 Task: Add an event with the title Second Webinar: Advanced SEO Tactics, date '2024/03/08', time 7:30 AM to 9:30 AMand add a description: Any defects, deviations, or non-conformities identified during the Quality Assurance Check will be documented and tracked. The team will assign severity levels and work with project stakeholders to determine appropriate corrective actions and resolutions.Select event color  Flamingo . Add location for the event as: Lagos, Nigeria, logged in from the account softage.8@softage.netand send the event invitation to softage.9@softage.net and softage.10@softage.net. Set a reminder for the event Every weekday(Monday to Friday)
Action: Mouse moved to (66, 92)
Screenshot: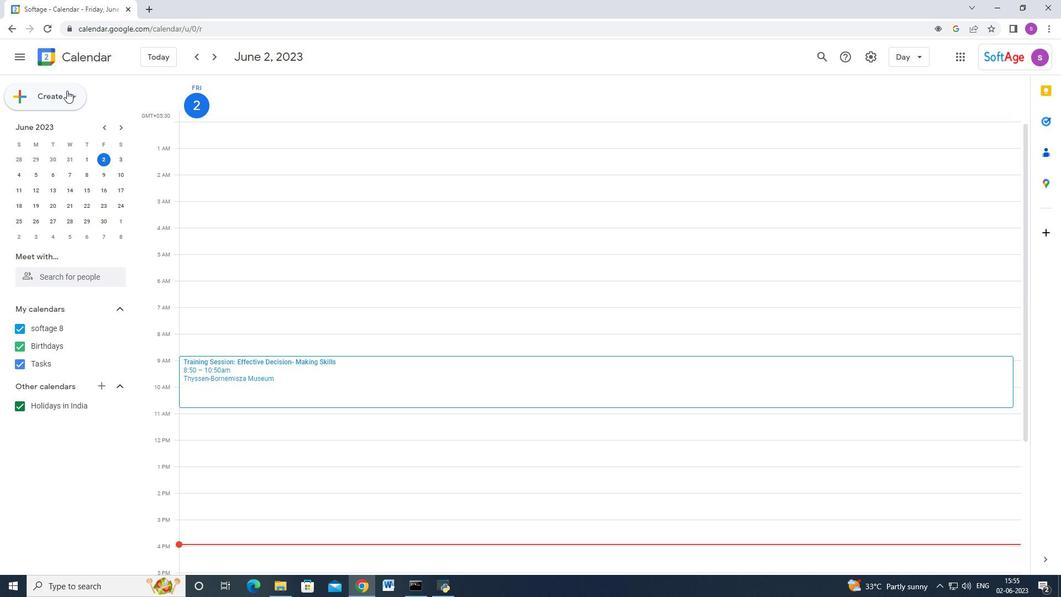 
Action: Mouse pressed left at (66, 92)
Screenshot: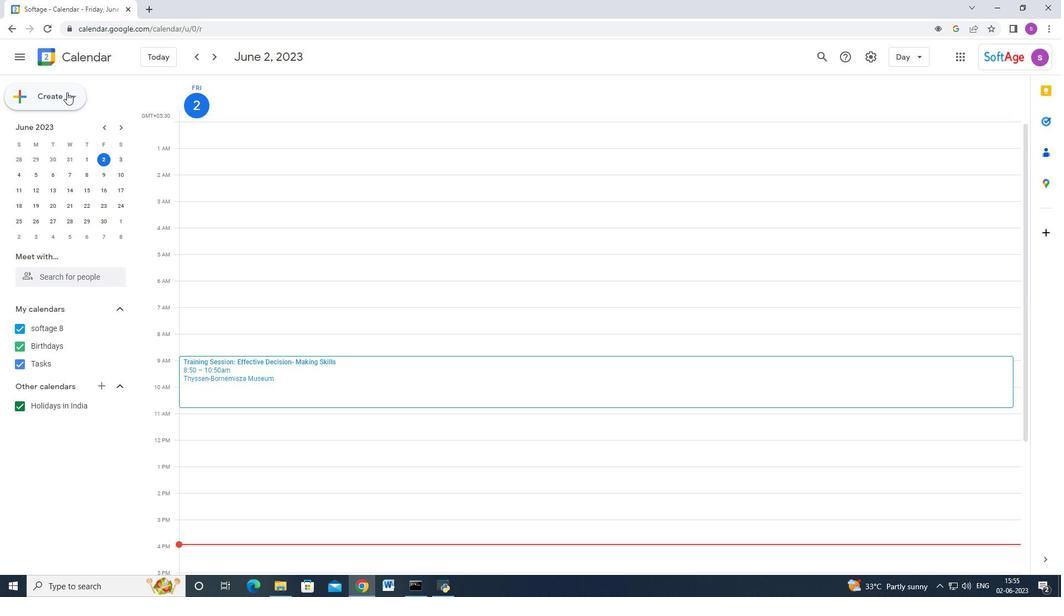 
Action: Mouse moved to (61, 129)
Screenshot: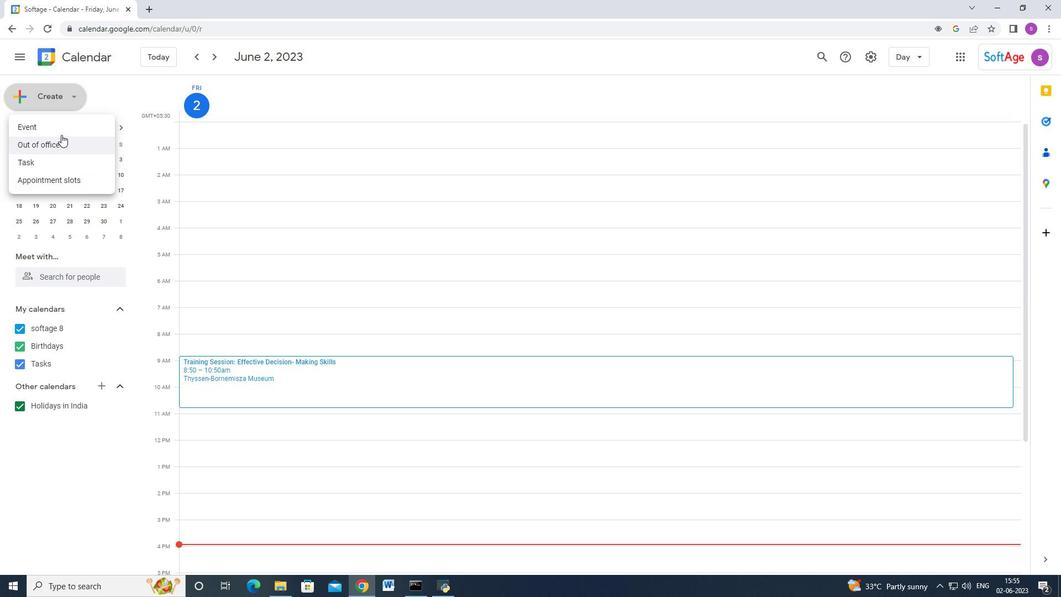 
Action: Mouse pressed left at (61, 129)
Screenshot: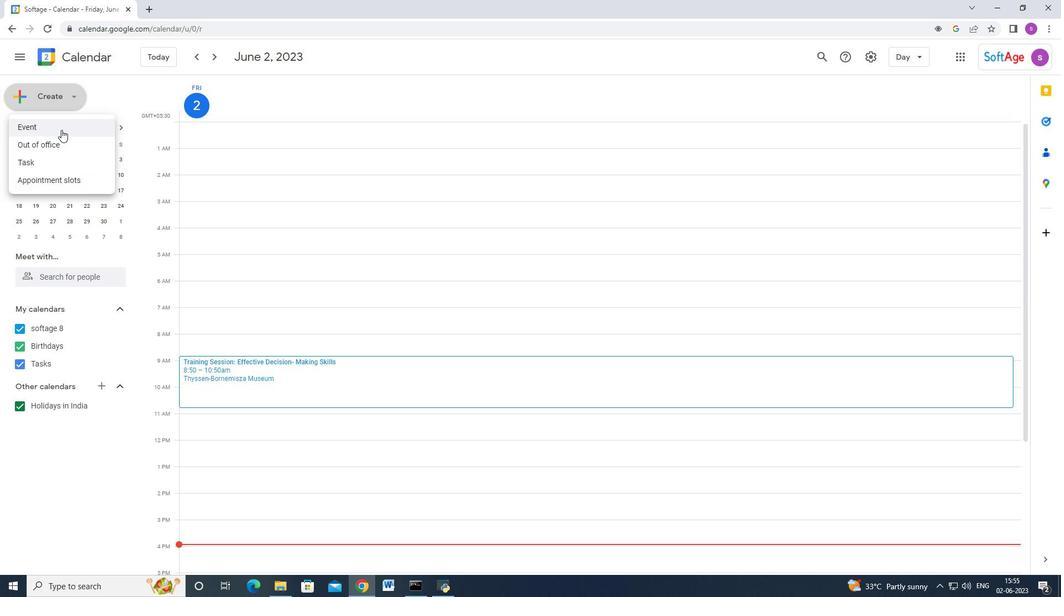 
Action: Mouse moved to (606, 521)
Screenshot: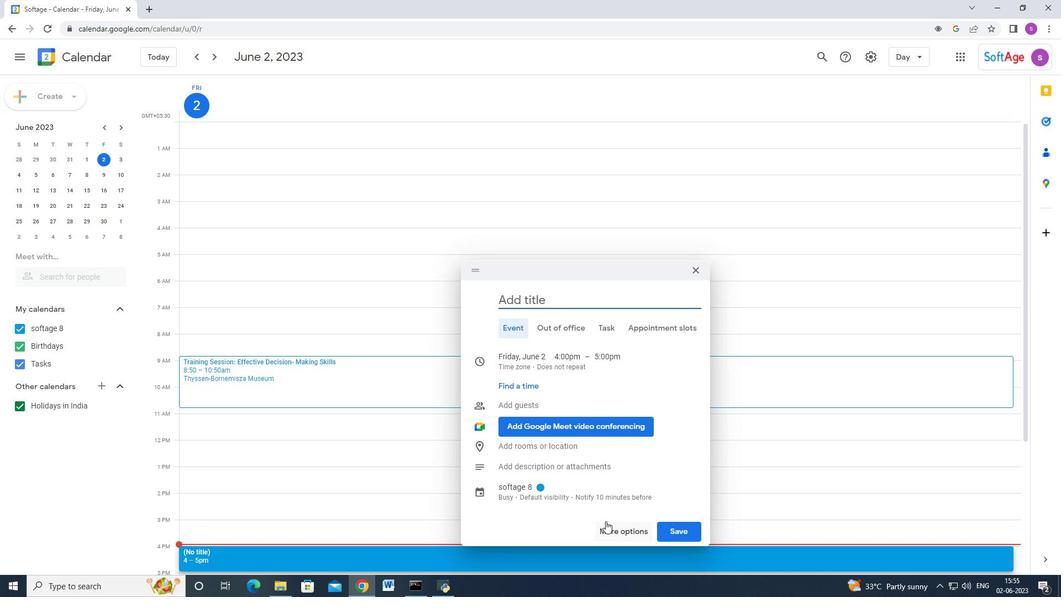 
Action: Mouse pressed left at (606, 521)
Screenshot: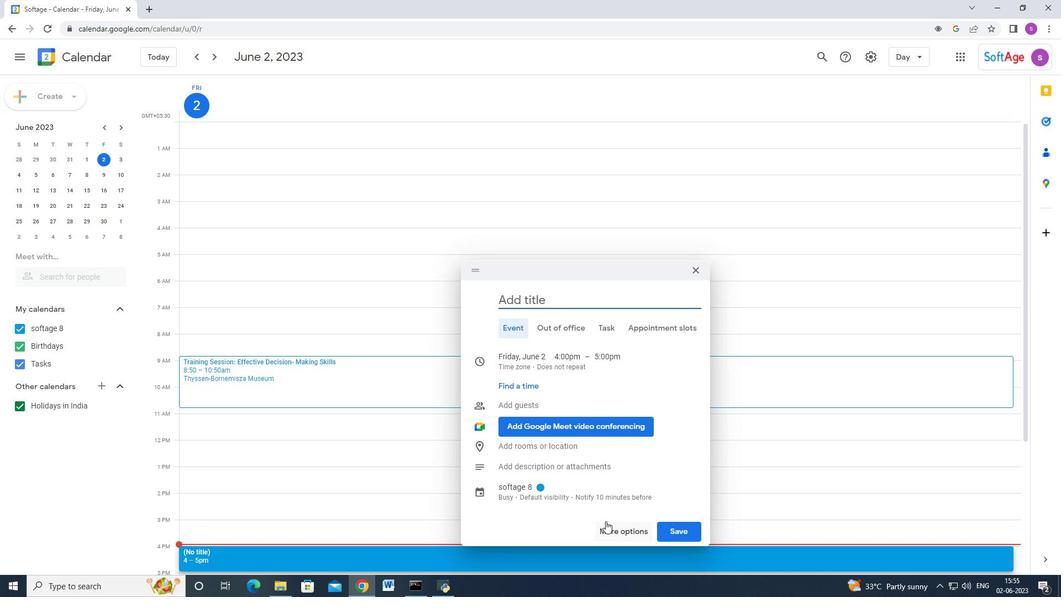 
Action: Mouse moved to (144, 76)
Screenshot: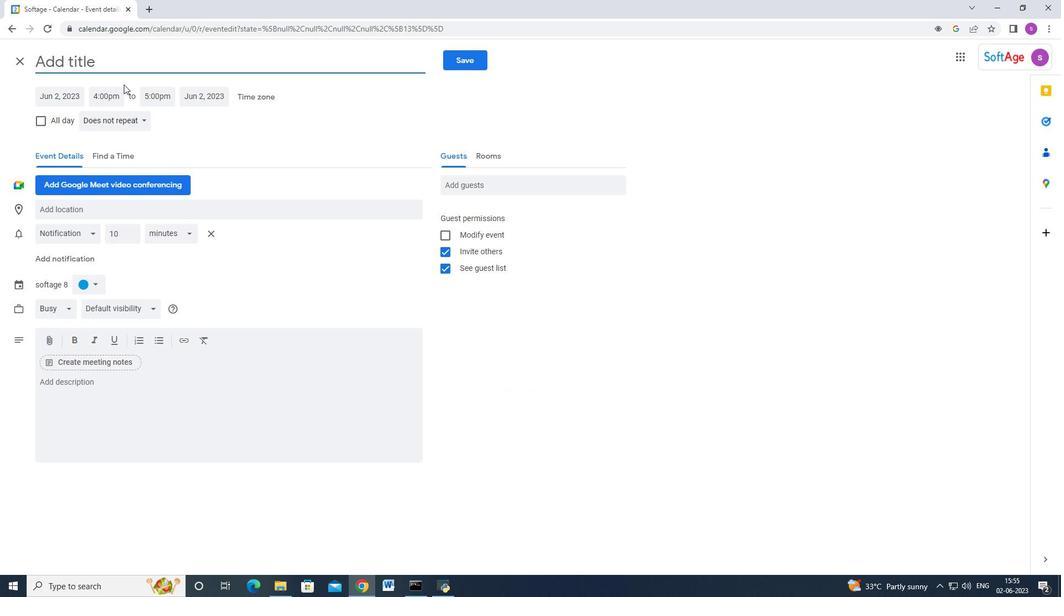 
Action: Key pressed <Key.shift_r>Dr<Key.backspace><Key.backspace><Key.shift_r><Key.shift_r><Key.shift_r><Key.shift_r><Key.shift_r>Second<Key.space><Key.shift_r>Webinar<Key.shift>:<Key.space><Key.shift_r>Advanced<Key.space><Key.caps_lock>SEO<Key.space>T<Key.caps_lock>actics<Key.tab><Key.tab>
Screenshot: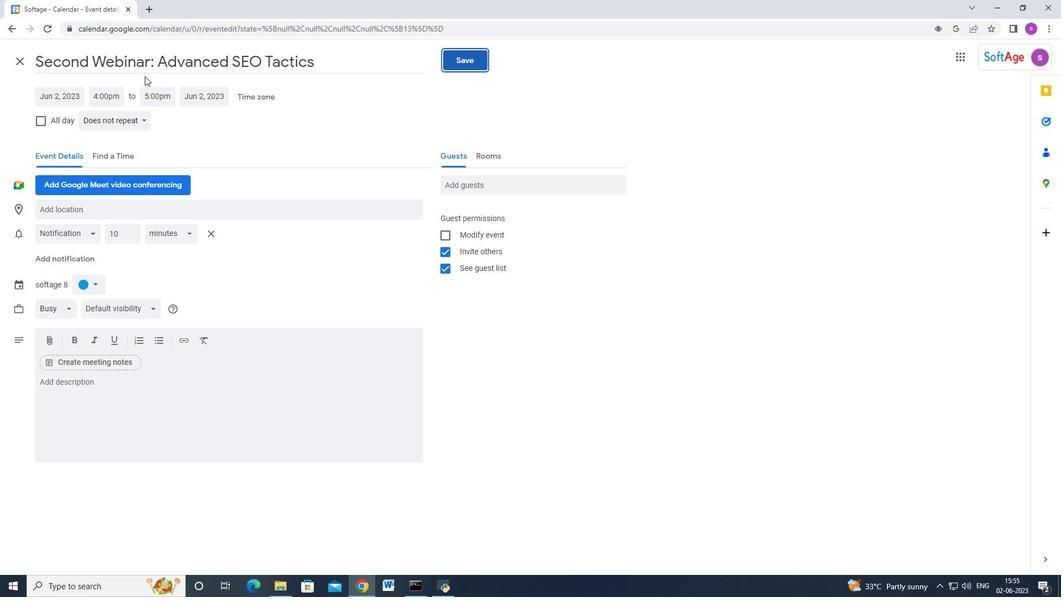 
Action: Mouse moved to (75, 92)
Screenshot: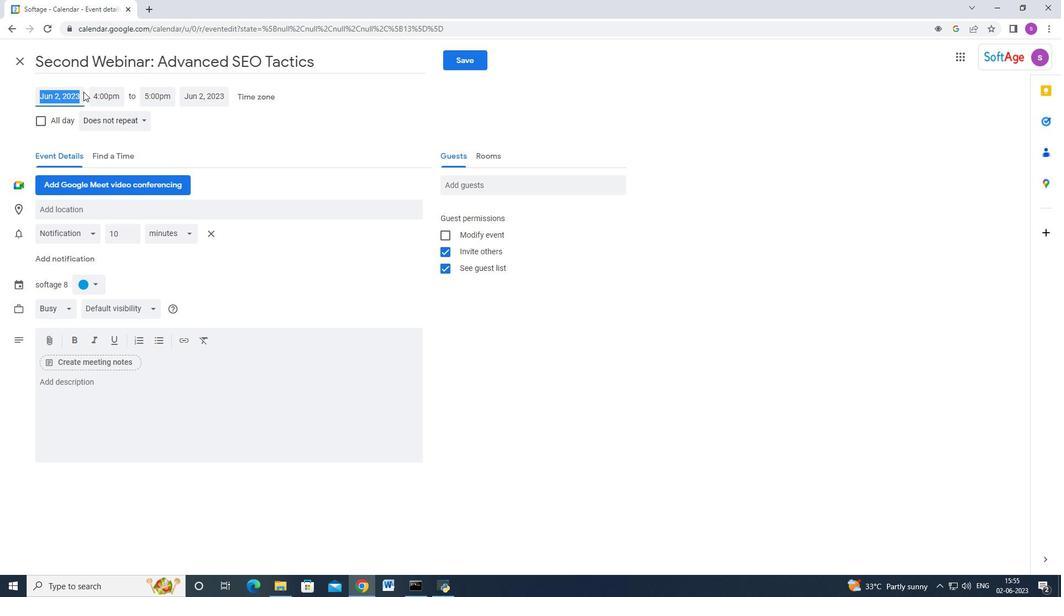 
Action: Mouse pressed left at (75, 92)
Screenshot: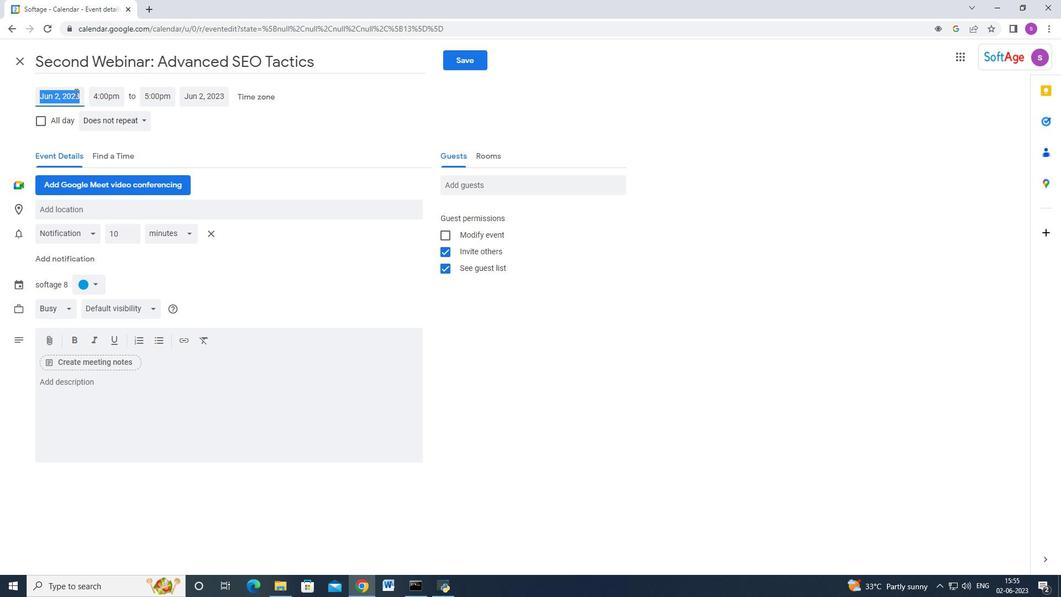 
Action: Mouse moved to (173, 123)
Screenshot: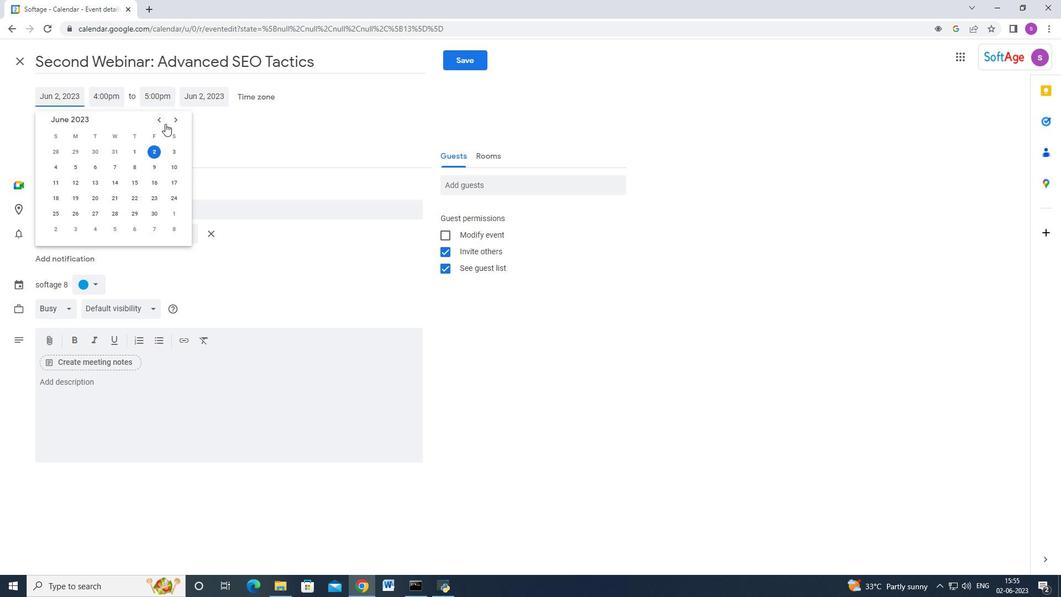 
Action: Mouse pressed left at (173, 123)
Screenshot: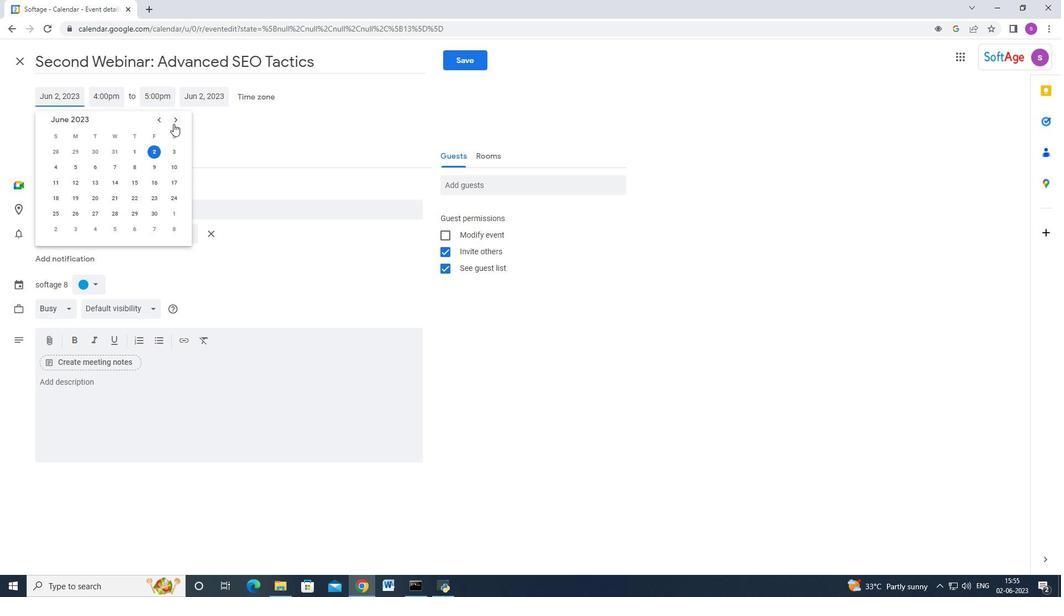 
Action: Mouse pressed left at (173, 123)
Screenshot: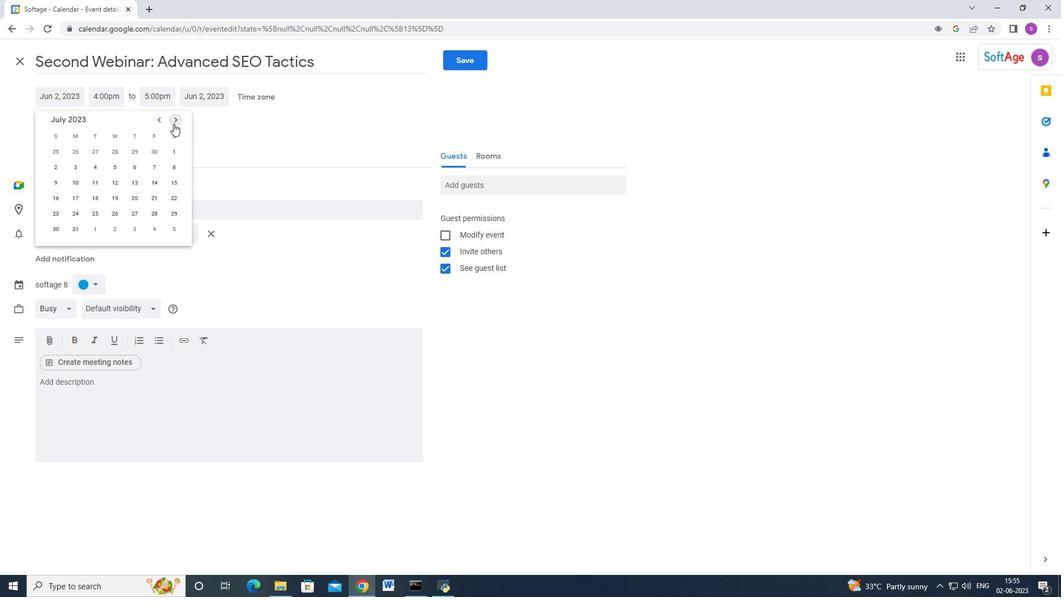 
Action: Mouse moved to (176, 121)
Screenshot: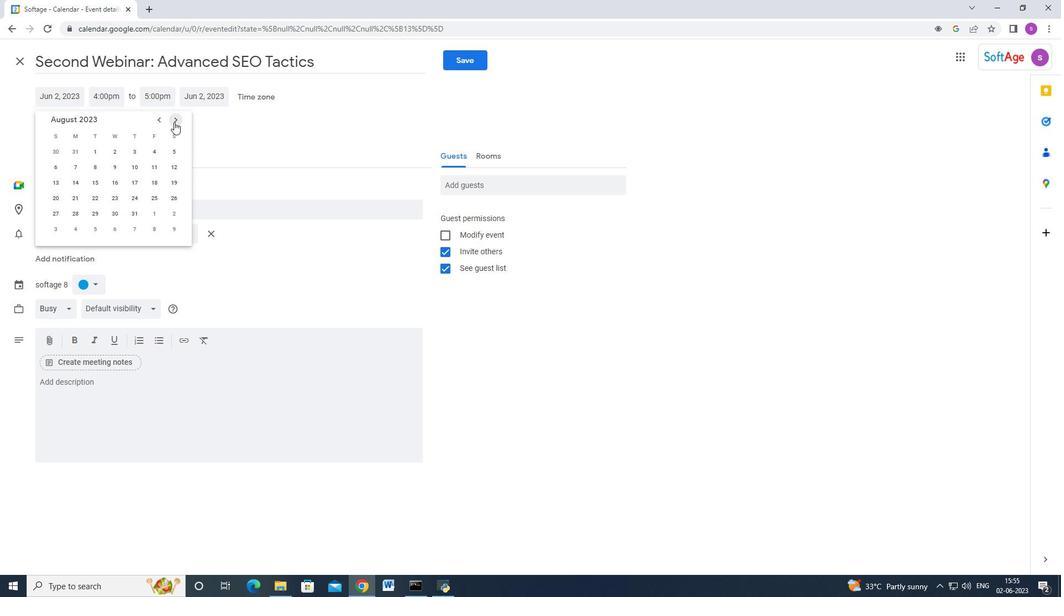 
Action: Mouse pressed left at (176, 121)
Screenshot: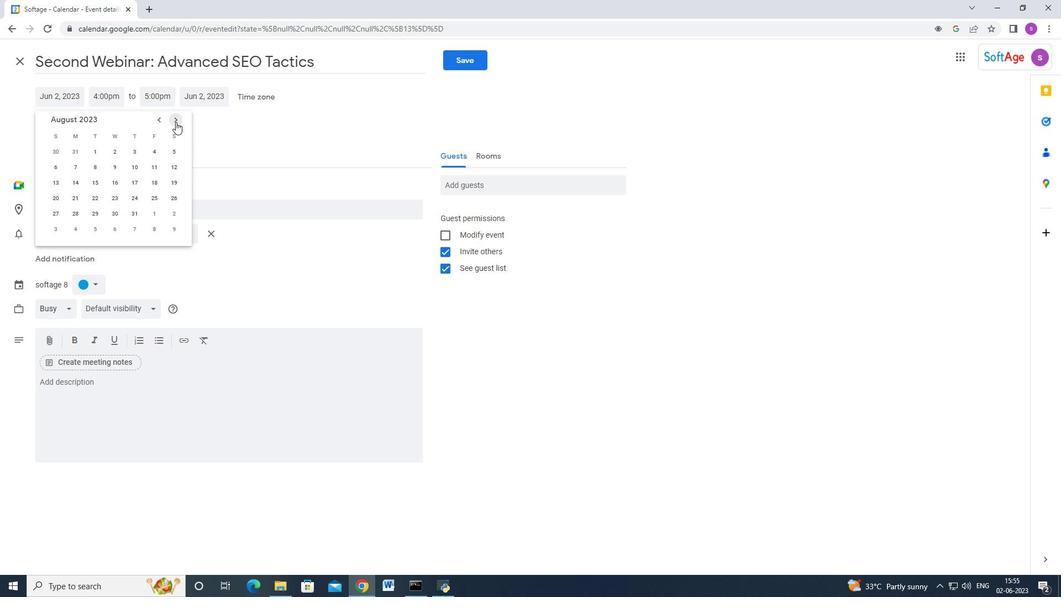 
Action: Mouse pressed left at (176, 121)
Screenshot: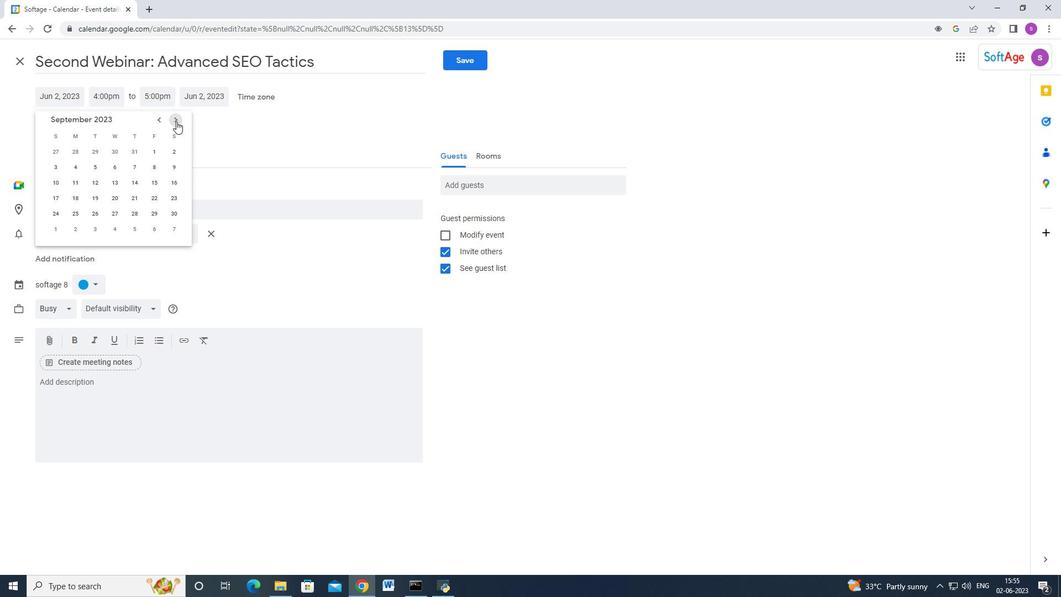 
Action: Mouse pressed left at (176, 121)
Screenshot: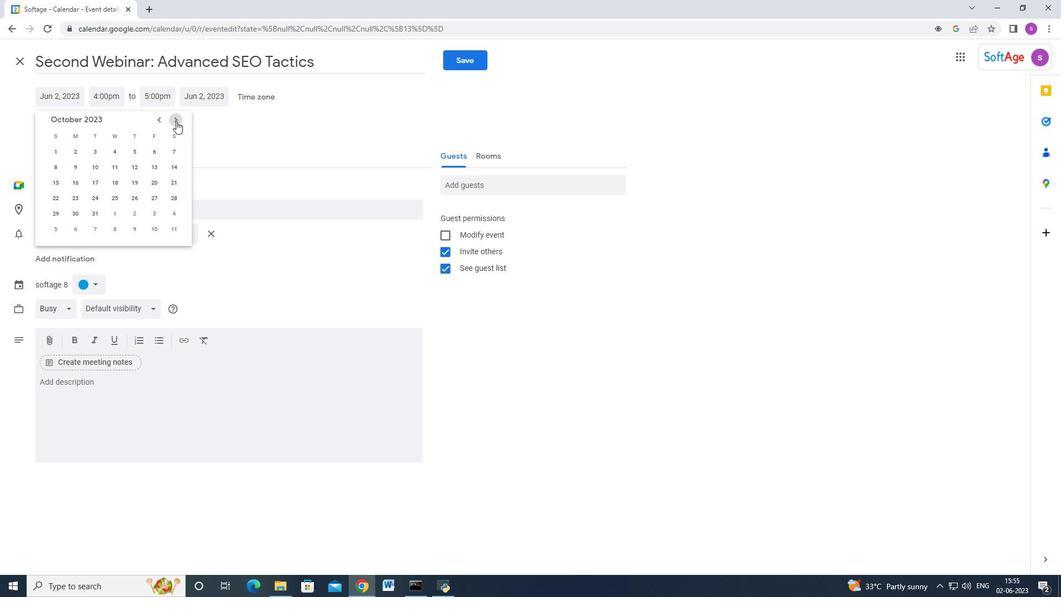 
Action: Mouse pressed left at (176, 121)
Screenshot: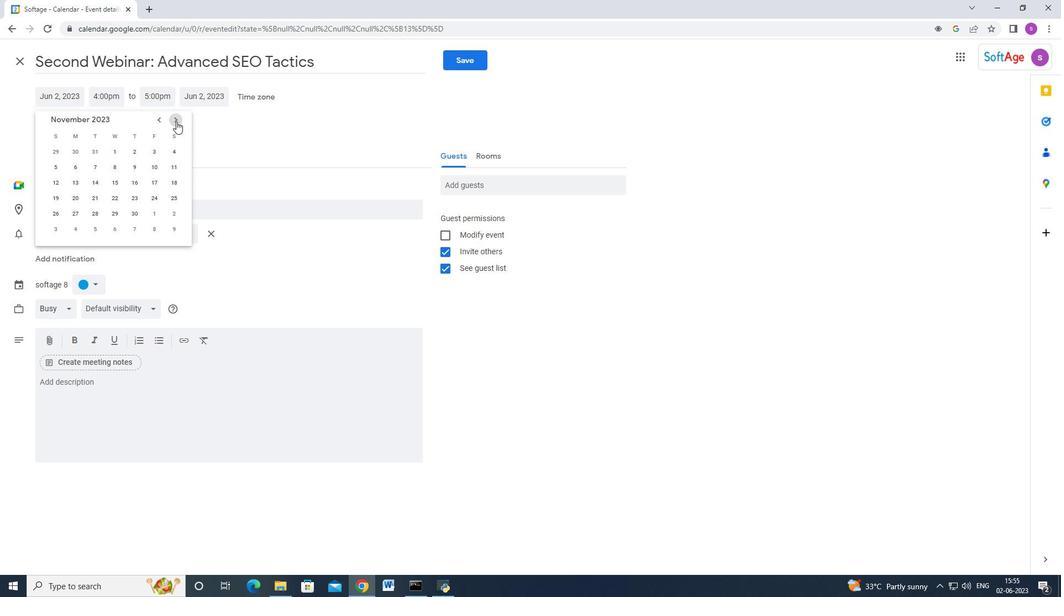 
Action: Mouse pressed left at (176, 121)
Screenshot: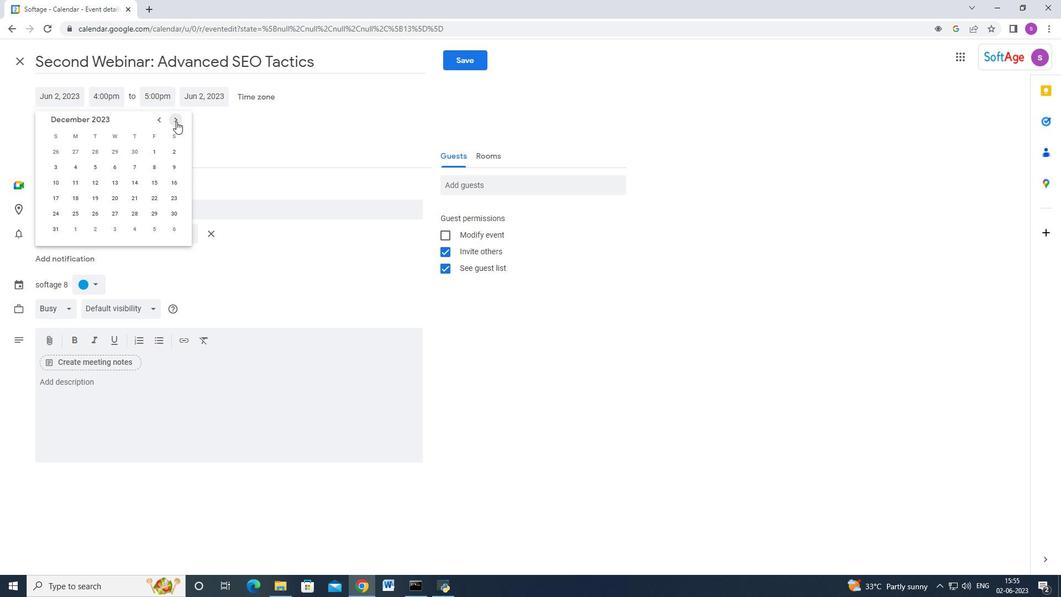 
Action: Mouse pressed left at (176, 121)
Screenshot: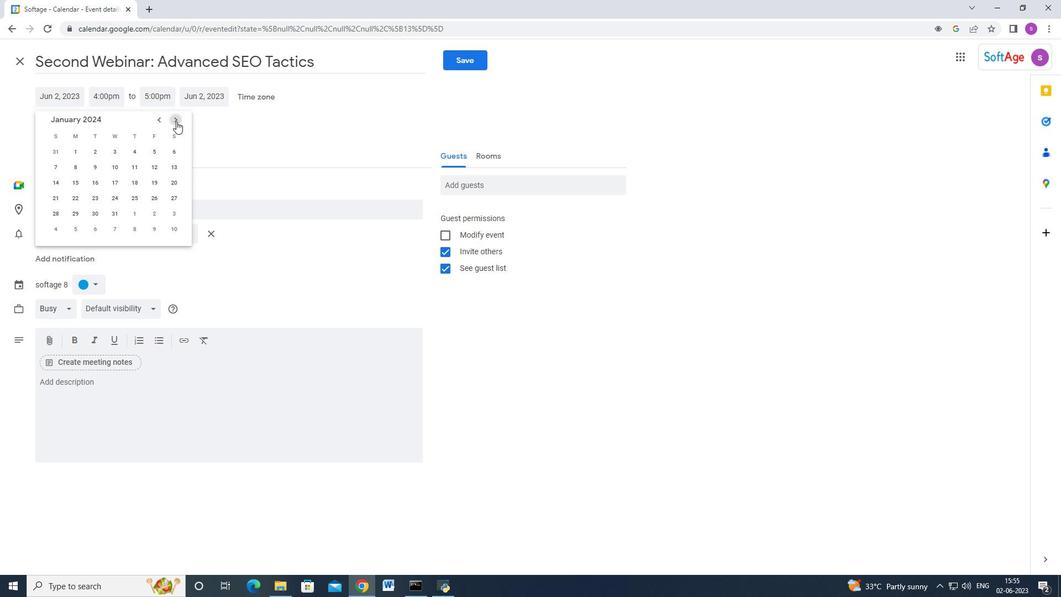 
Action: Mouse pressed left at (176, 121)
Screenshot: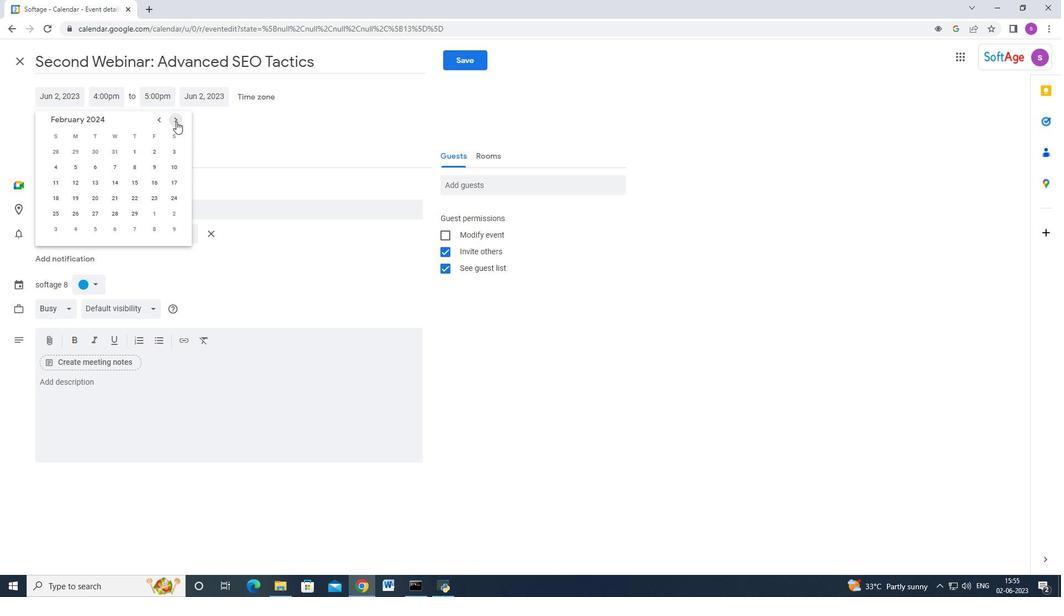 
Action: Mouse moved to (159, 167)
Screenshot: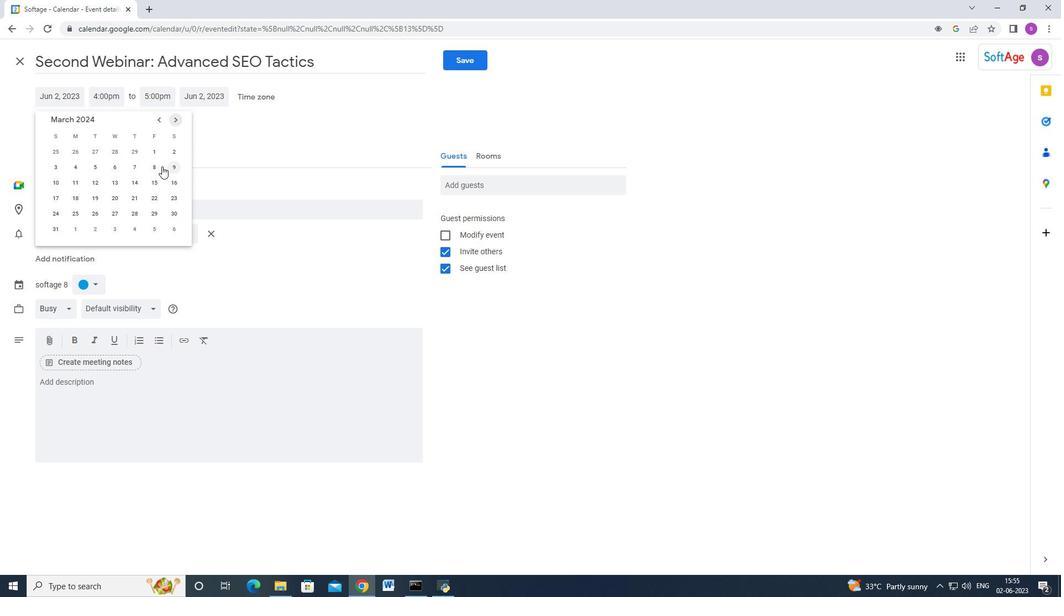 
Action: Mouse pressed left at (159, 167)
Screenshot: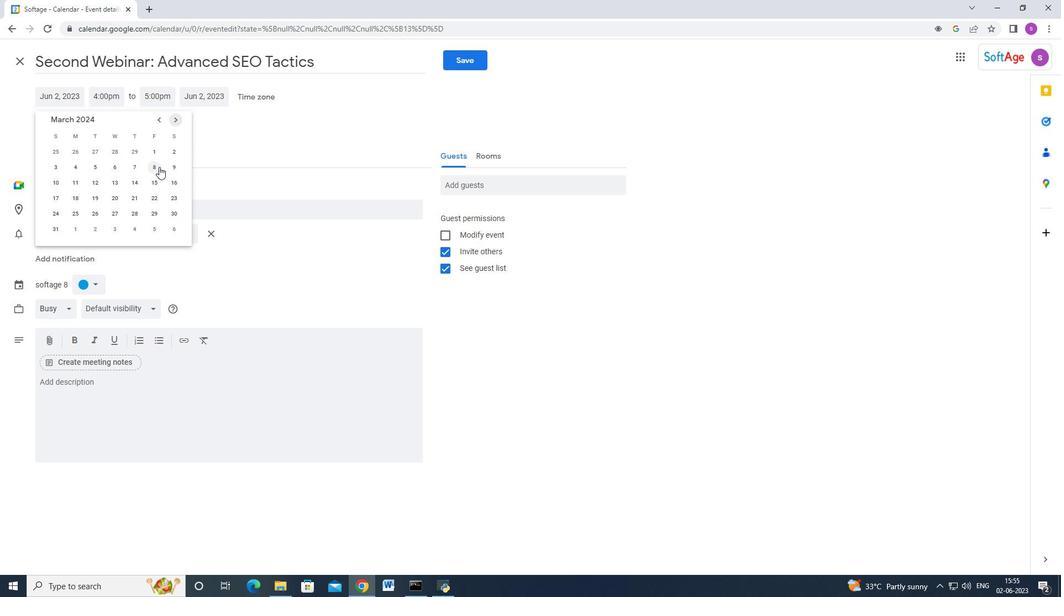 
Action: Mouse moved to (111, 95)
Screenshot: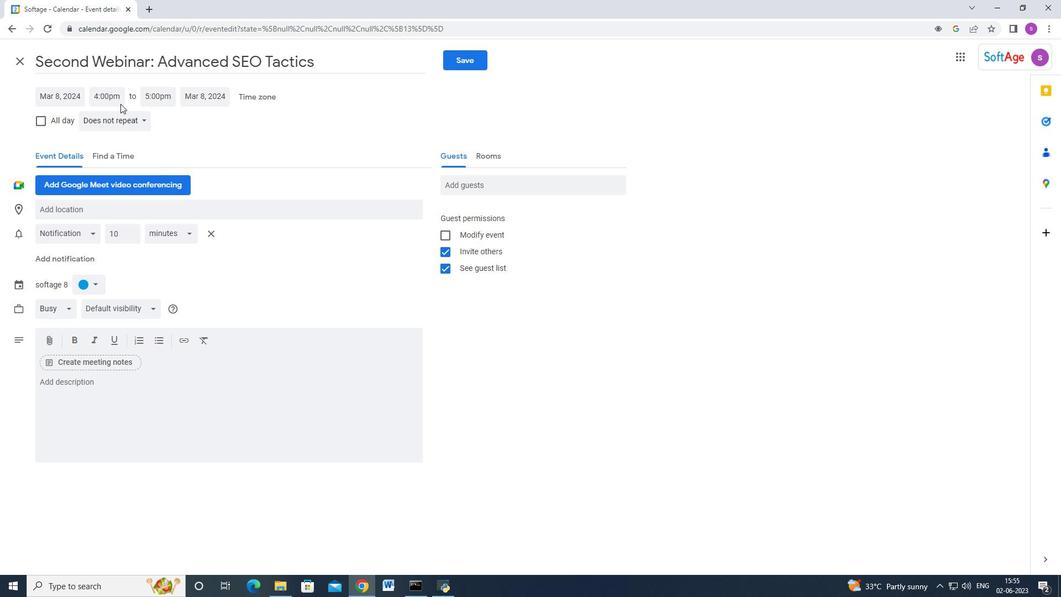 
Action: Mouse pressed left at (111, 95)
Screenshot: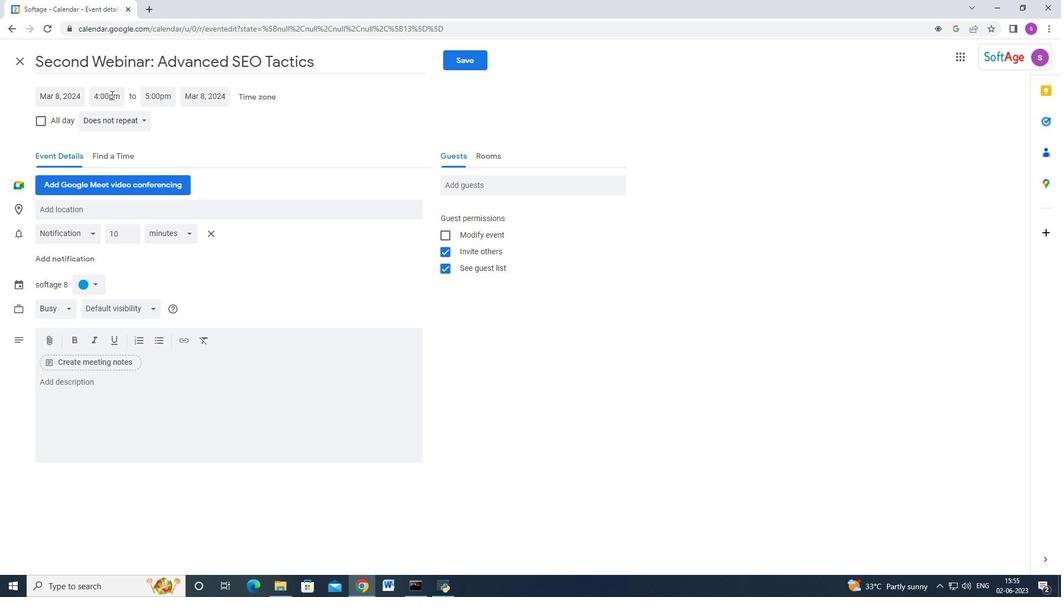 
Action: Mouse moved to (115, 97)
Screenshot: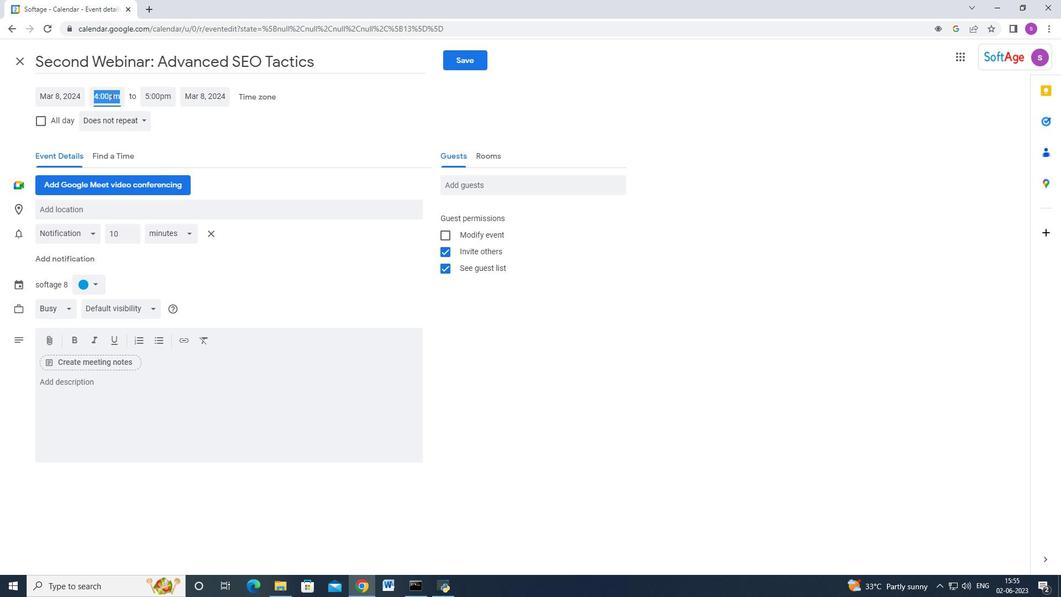 
Action: Key pressed 7<Key.shift>:30am<Key.enter>
Screenshot: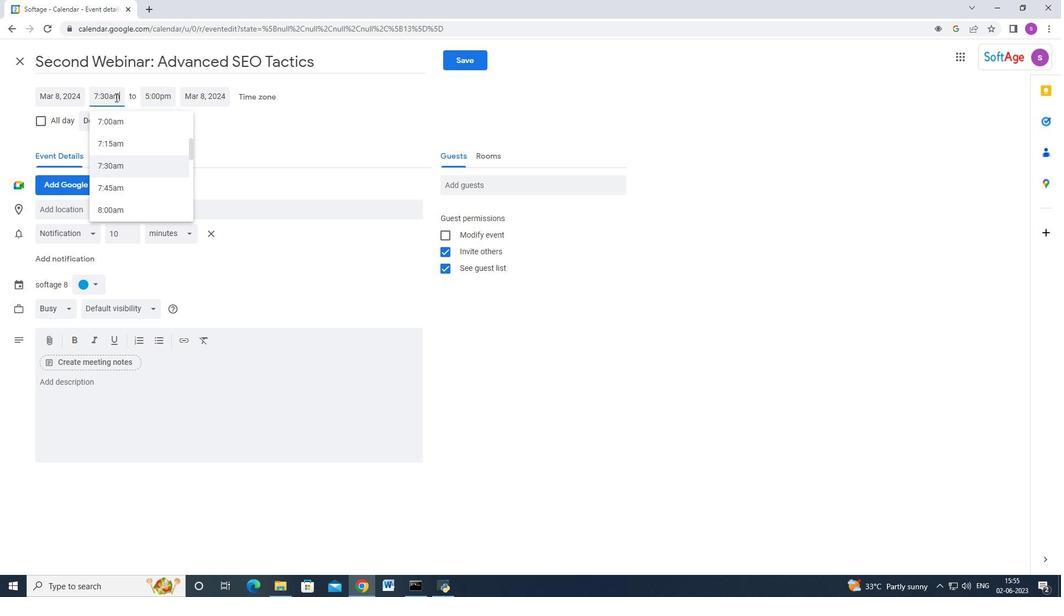 
Action: Mouse moved to (151, 92)
Screenshot: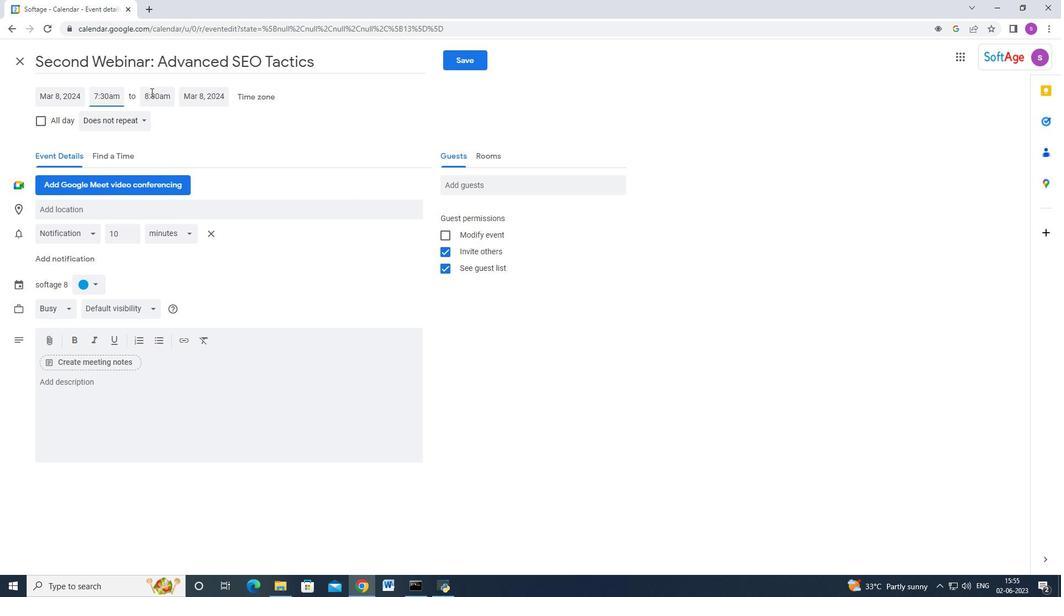 
Action: Mouse pressed left at (151, 92)
Screenshot: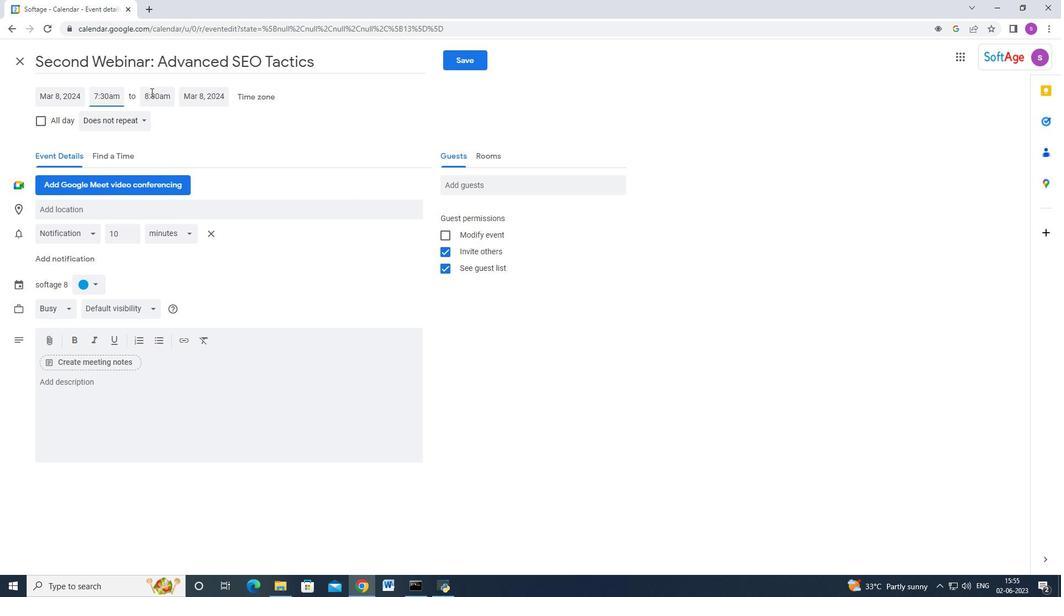 
Action: Key pressed 9<Key.shift>:30am<Key.enter>
Screenshot: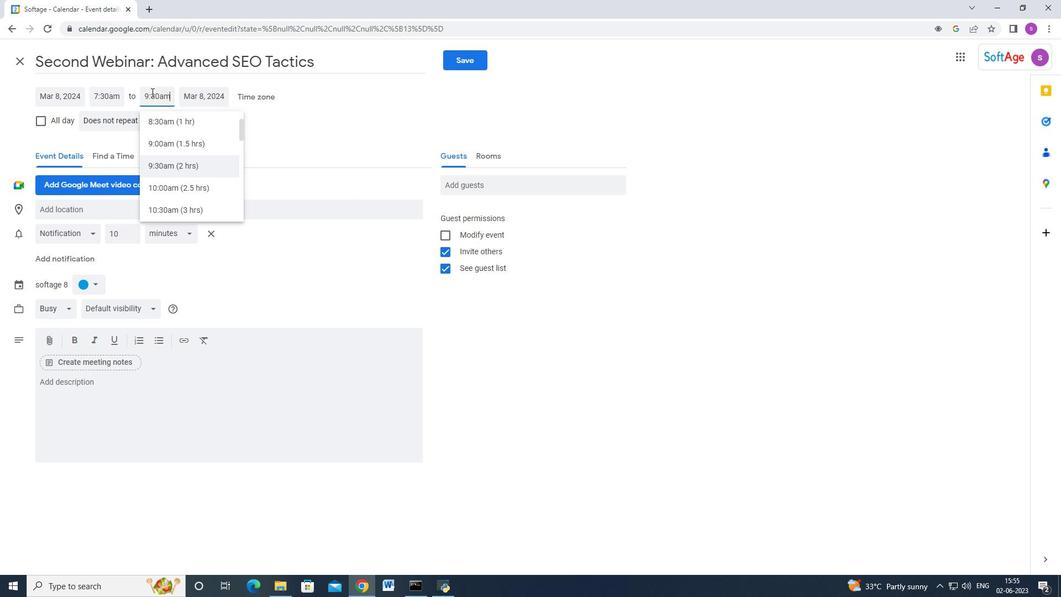 
Action: Mouse moved to (95, 387)
Screenshot: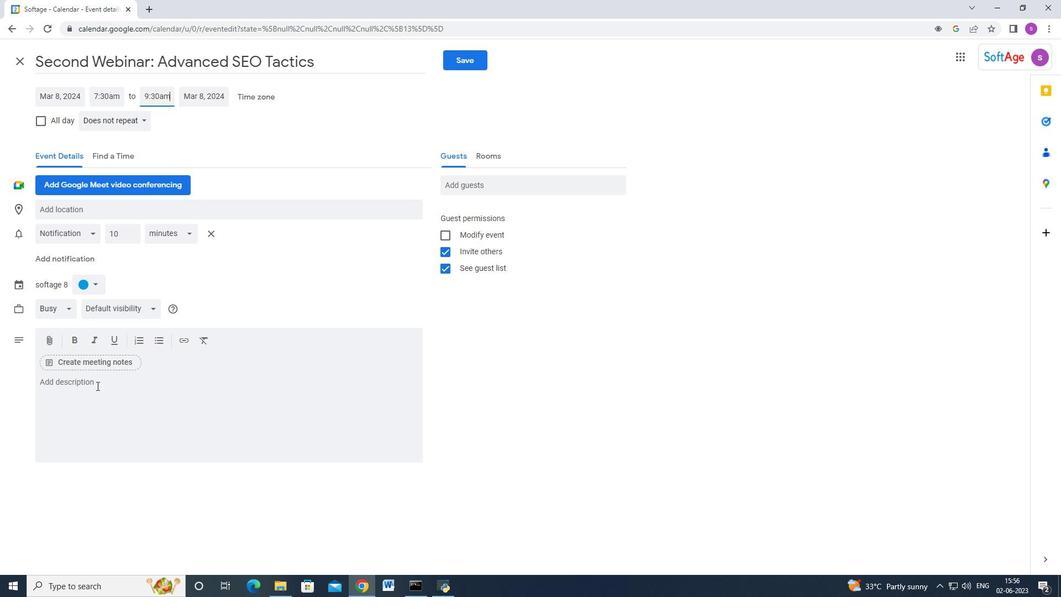 
Action: Mouse pressed left at (95, 387)
Screenshot: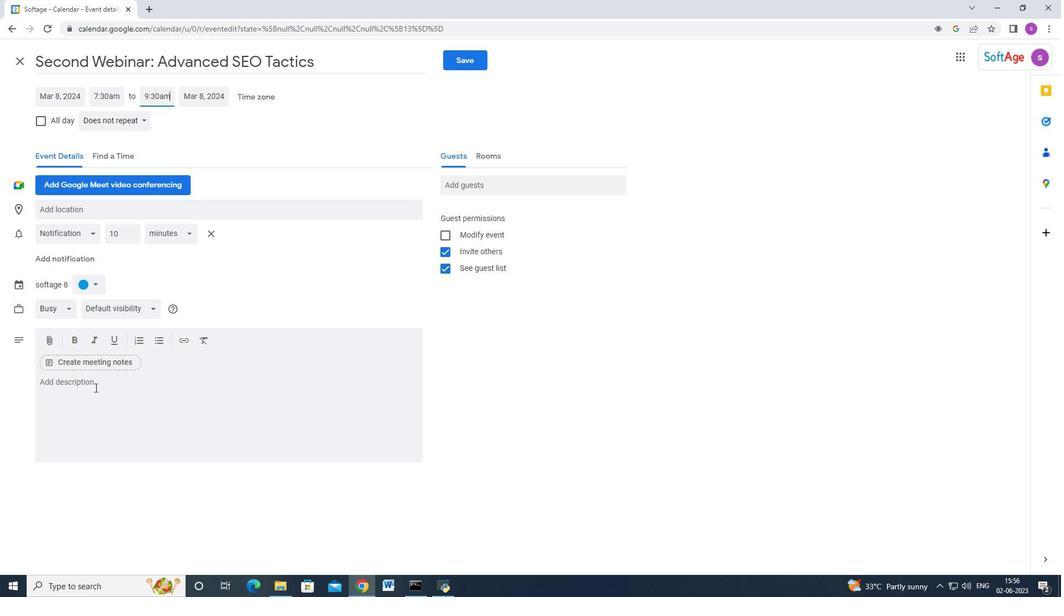 
Action: Mouse moved to (95, 384)
Screenshot: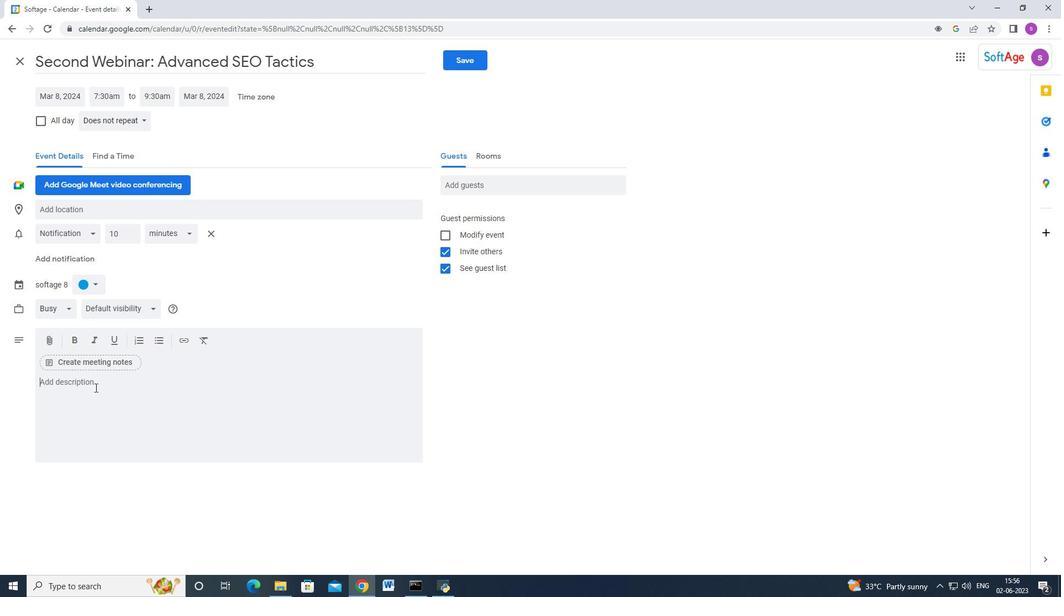 
Action: Key pressed <Key.shift>The<Key.backspace><Key.backspace><Key.backspace><Key.backspace><Key.shift_r>any<Key.space><Key.backspace><Key.backspace><Key.backspace><Key.backspace><Key.shift_r>Any<Key.space>defects<Key.space><Key.backspace>,<Key.space>deviations,<Key.space>or<Key.space>non<Key.space>c<Key.backspace><Key.backspace>-f<Key.backspace>conformoties<Key.space>identified<Key.space>during<Key.space>the<Key.space><Key.caps_lock>Q<Key.caps_lock>uality<Key.space><Key.shift_r>Assurance<Key.space><Key.shift>Check<Key.space>will<Key.space>be<Key.space>documented<Key.space>and<Key.space>tracked.<Key.space><Key.shift>The<Key.space>team<Key.space>will<Key.space>assign<Key.space>severity<Key.space>levels<Key.space>and<Key.space>work<Key.space>with<Key.space>project<Key.space>stakeholders<Key.space>to<Key.space>determine<Key.space>appropriate<Key.space>corrective<Key.space>actions<Key.space>and<Key.space>resolutions.
Screenshot: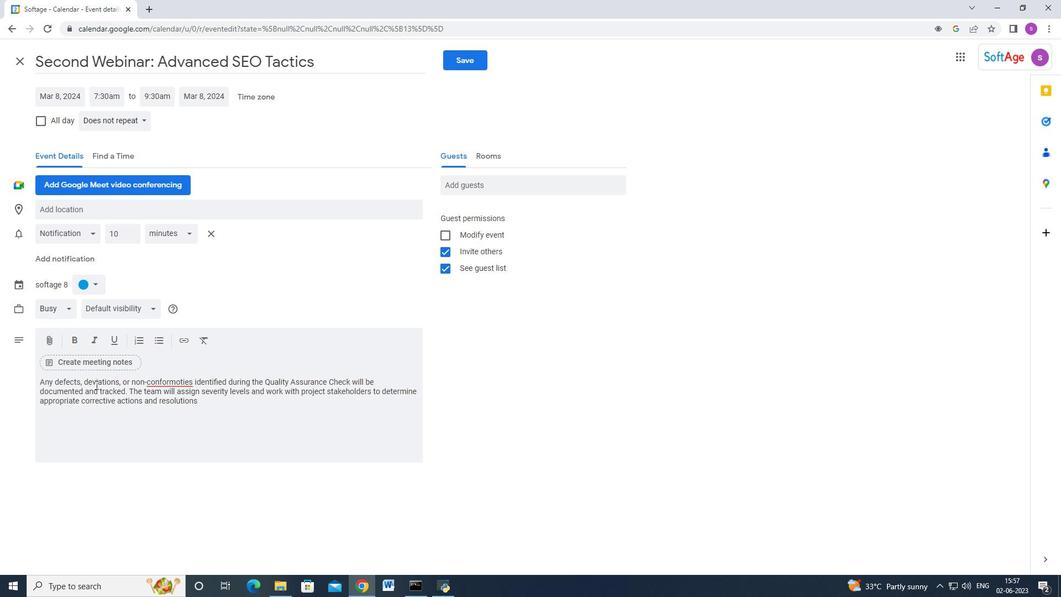 
Action: Mouse moved to (89, 278)
Screenshot: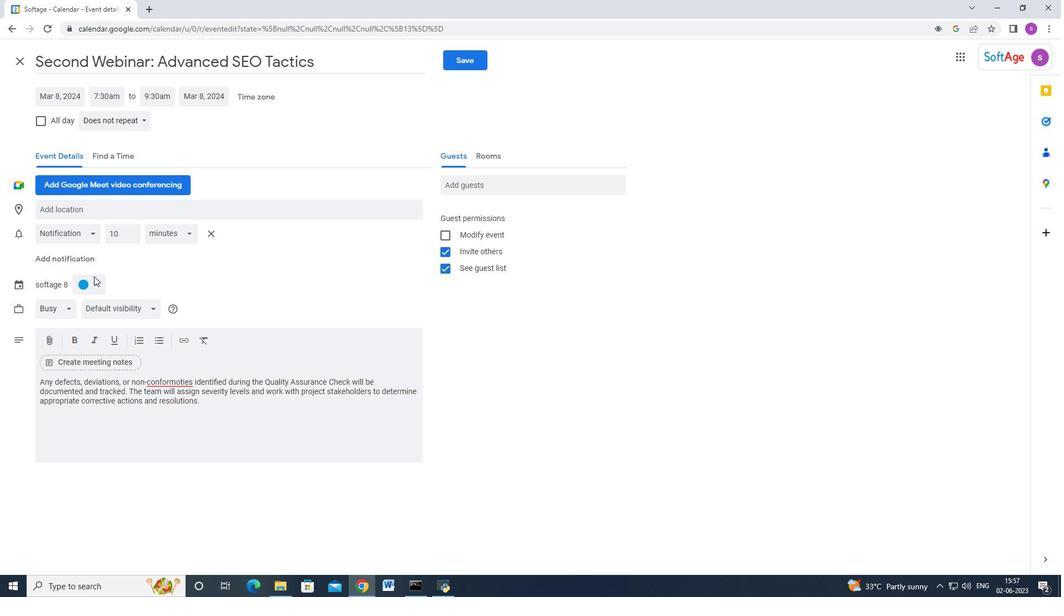 
Action: Mouse pressed left at (89, 278)
Screenshot: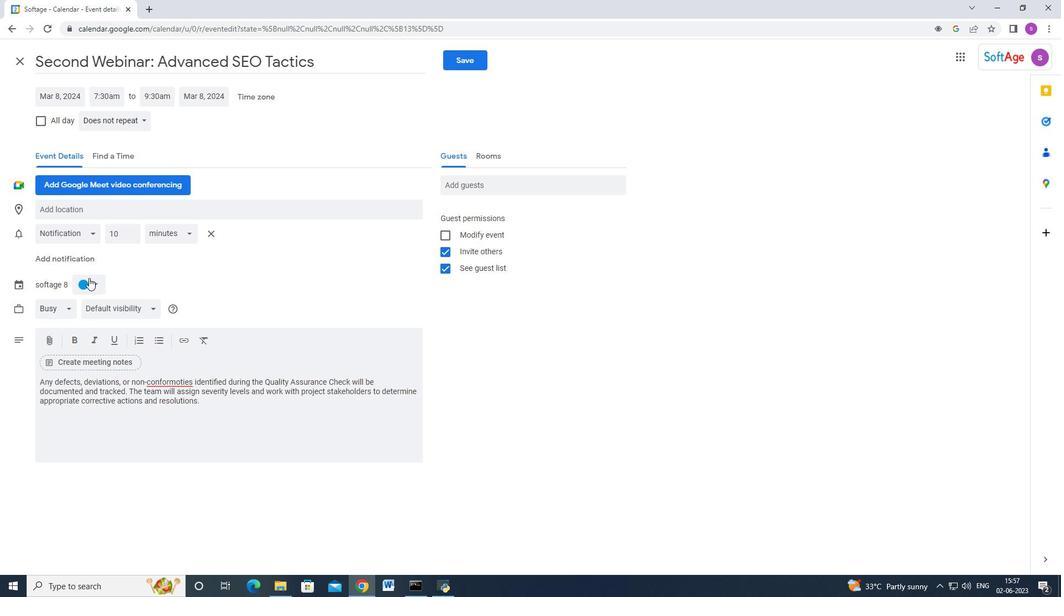 
Action: Mouse moved to (96, 284)
Screenshot: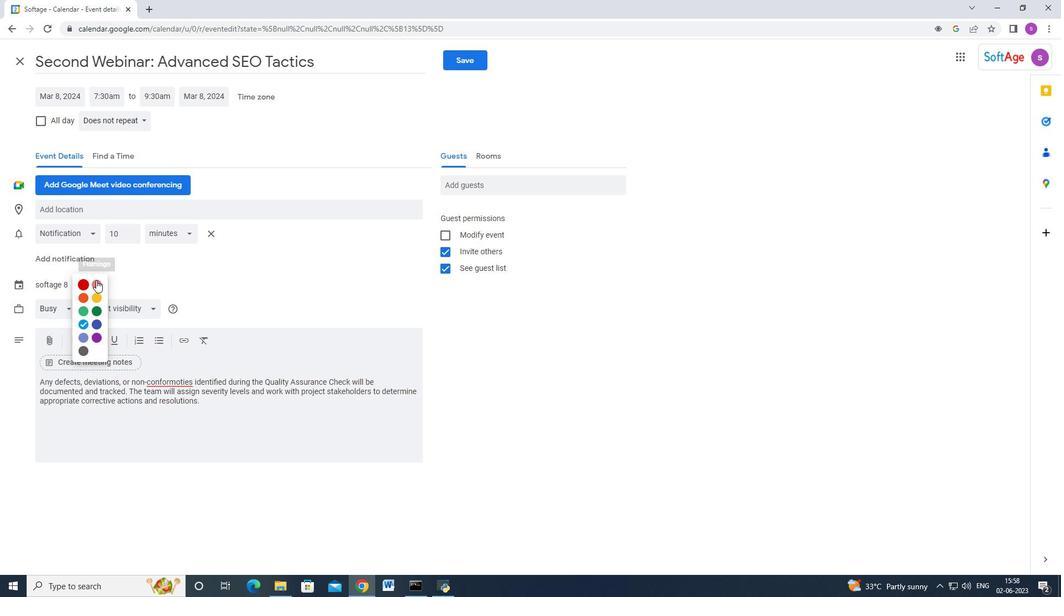 
Action: Mouse pressed left at (96, 284)
Screenshot: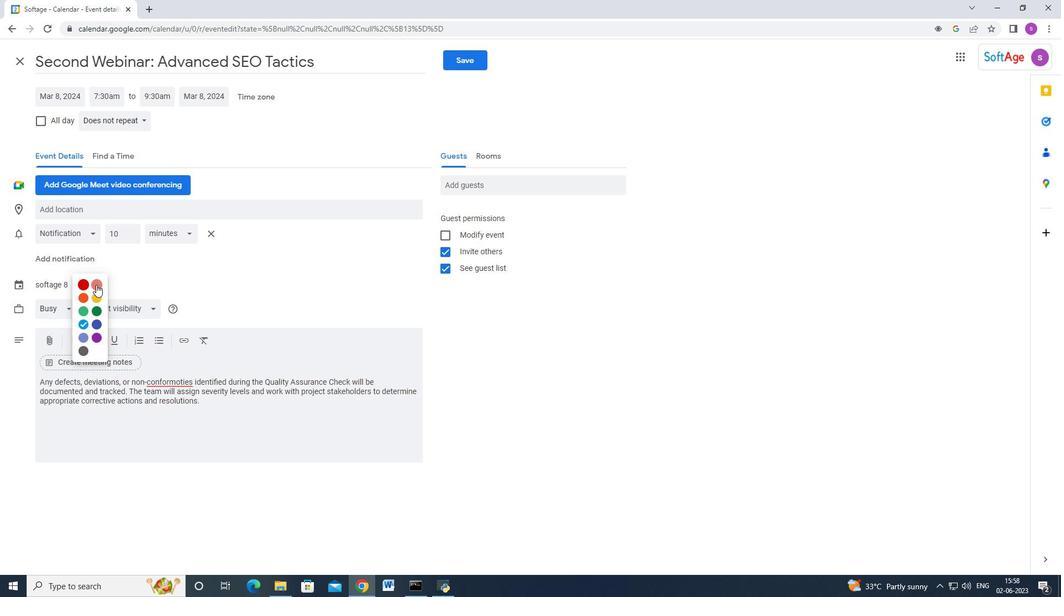 
Action: Mouse moved to (205, 401)
Screenshot: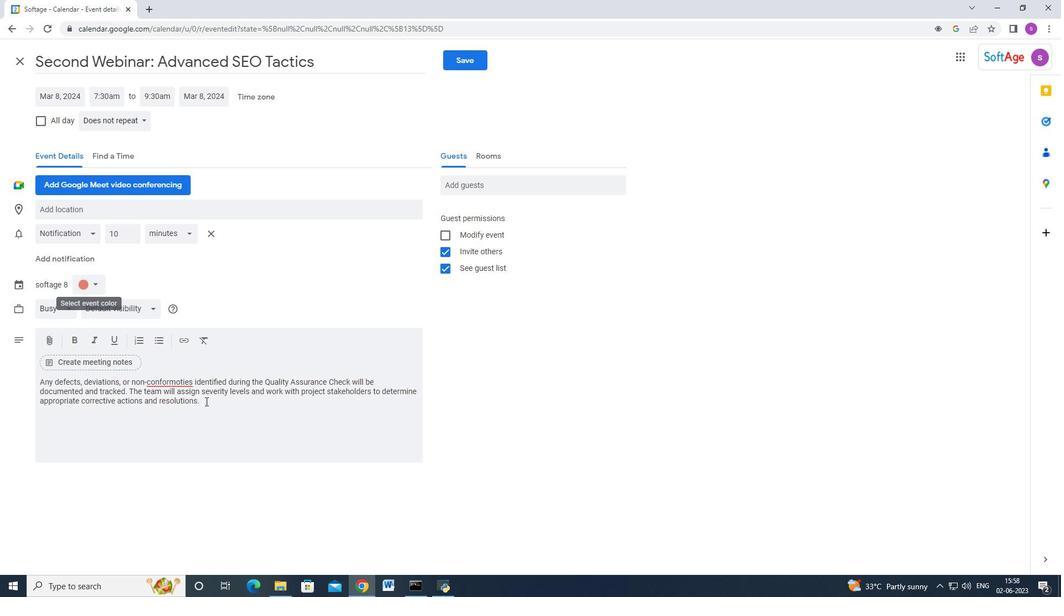 
Action: Mouse pressed left at (205, 401)
Screenshot: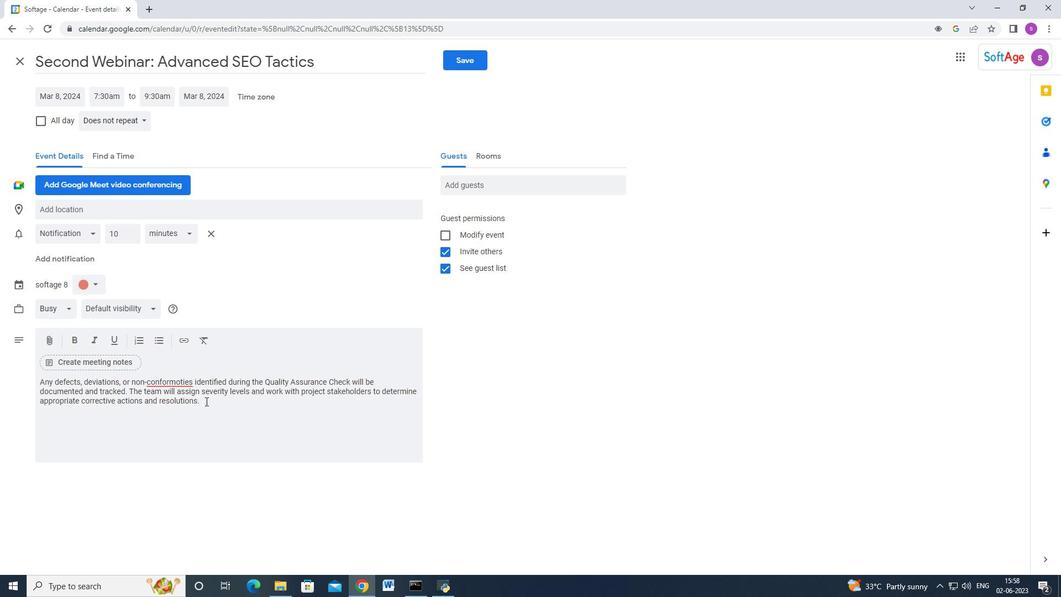 
Action: Mouse moved to (123, 205)
Screenshot: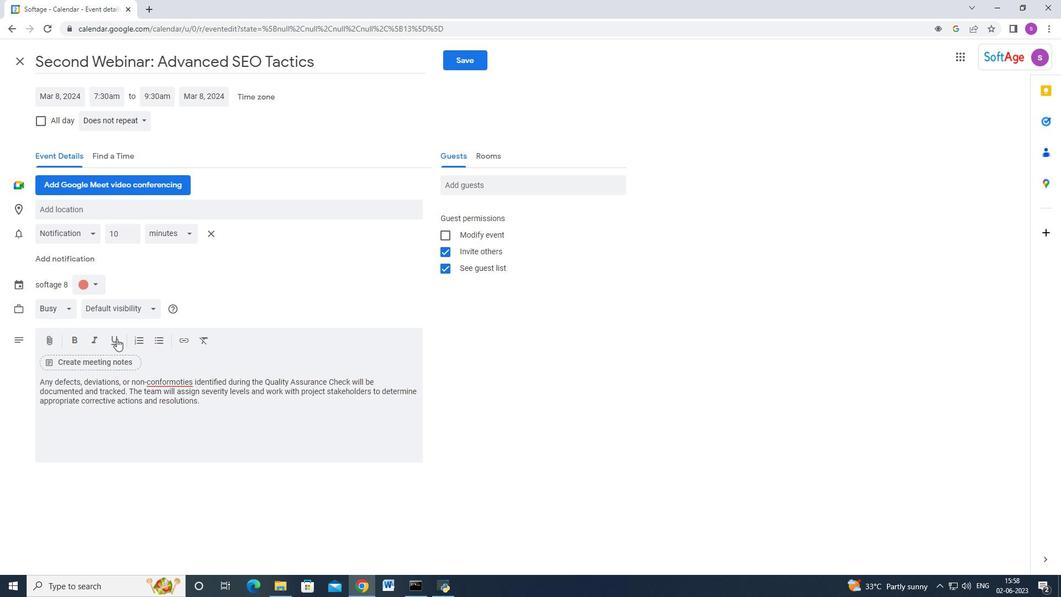 
Action: Mouse pressed left at (123, 205)
Screenshot: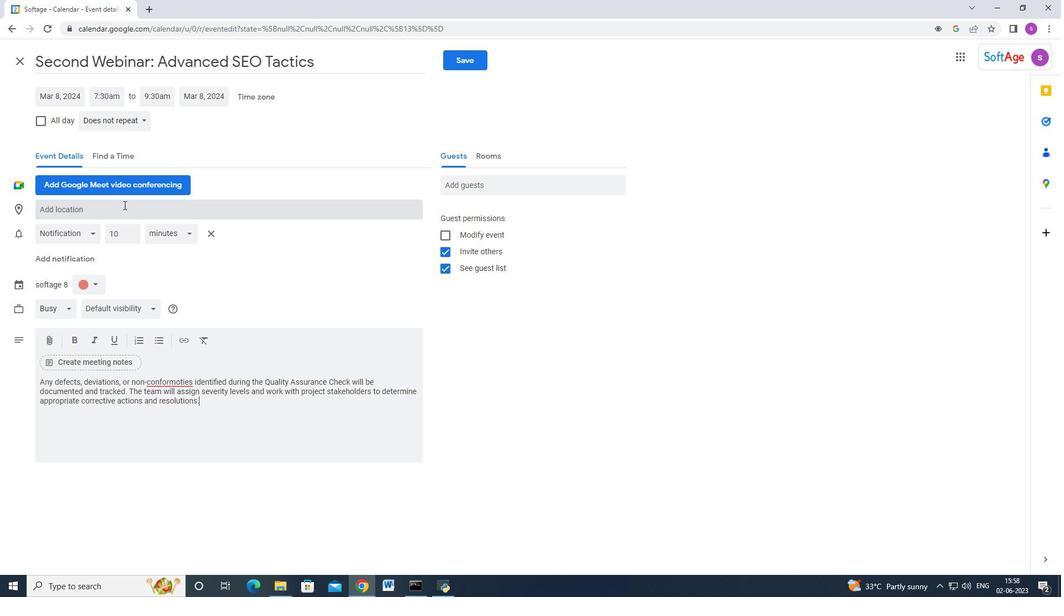 
Action: Mouse moved to (124, 205)
Screenshot: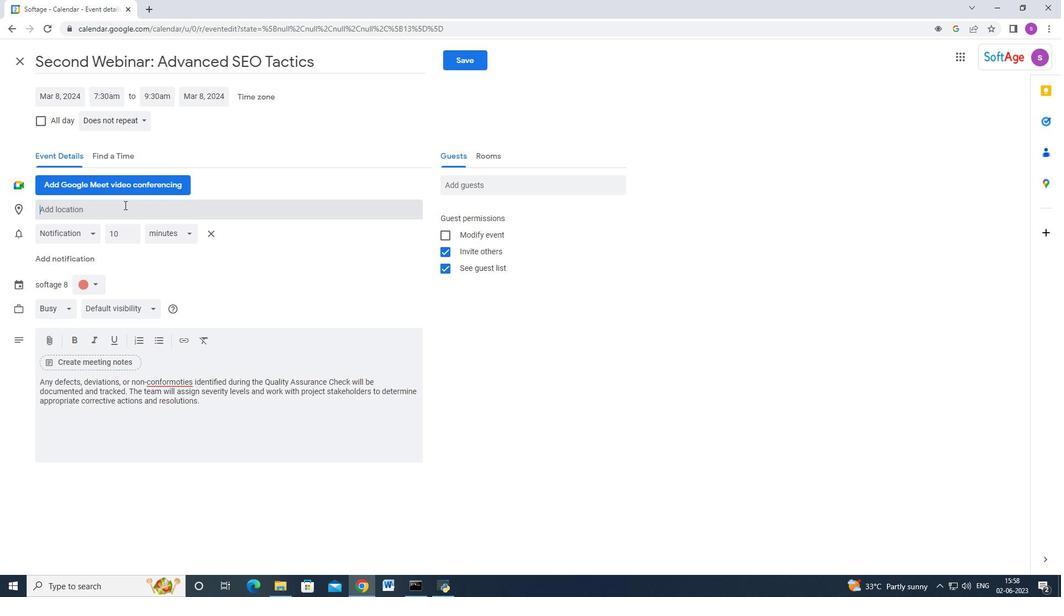 
Action: Key pressed <Key.shift>Lagos<Key.space><Key.backspace>,<Key.space><Key.shift>n<Key.shift><Key.backspace><Key.shift>Ni
Screenshot: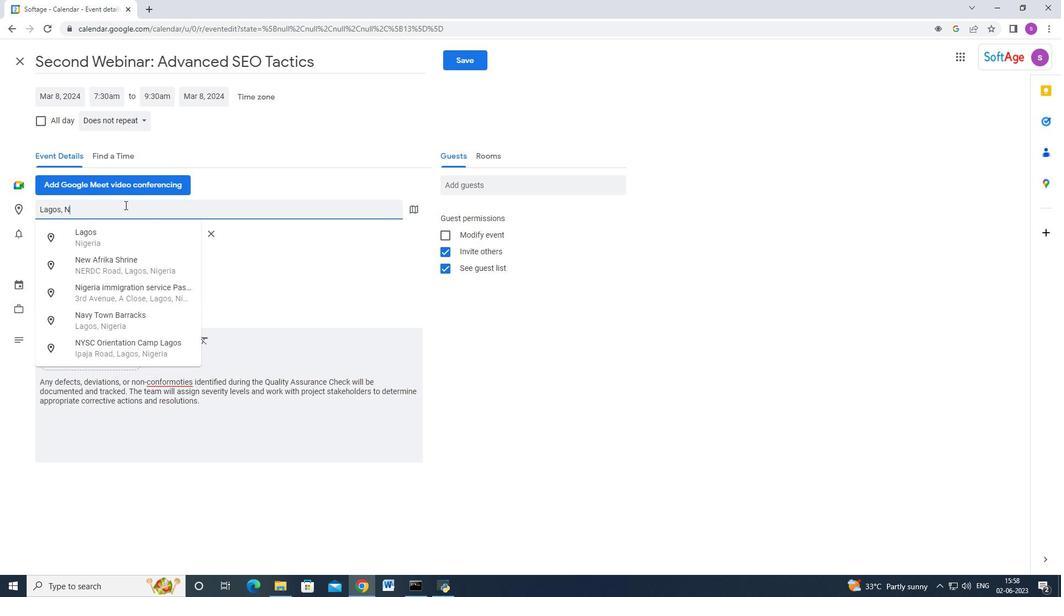 
Action: Mouse moved to (76, 237)
Screenshot: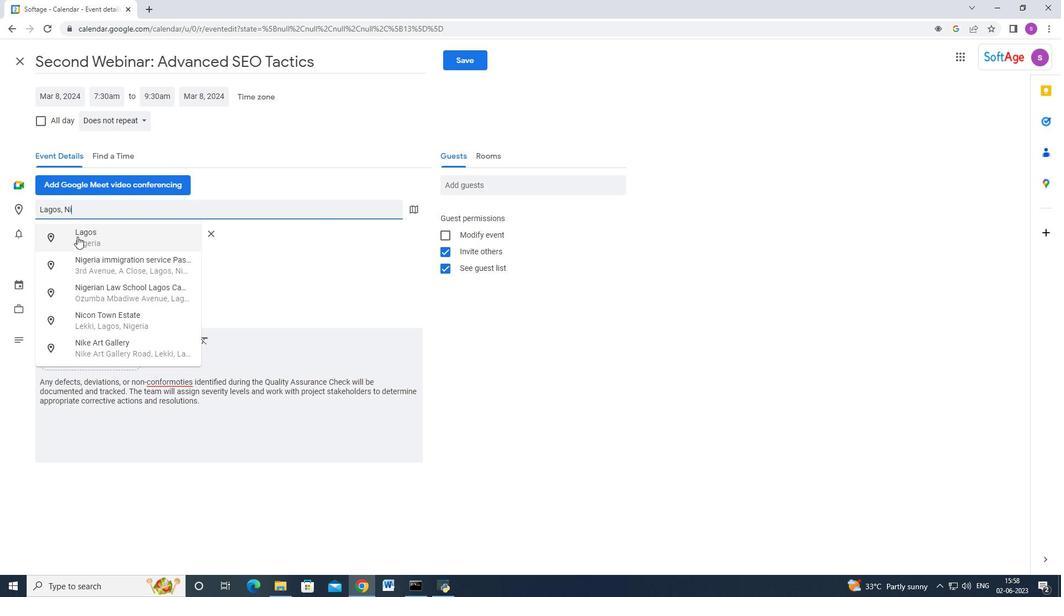 
Action: Mouse pressed left at (76, 237)
Screenshot: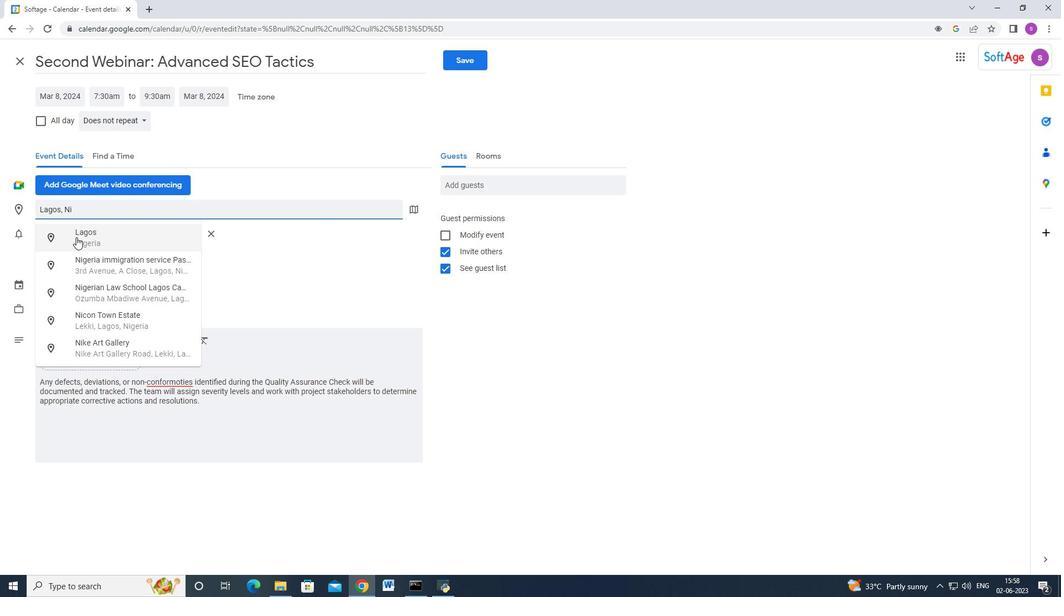 
Action: Mouse moved to (458, 187)
Screenshot: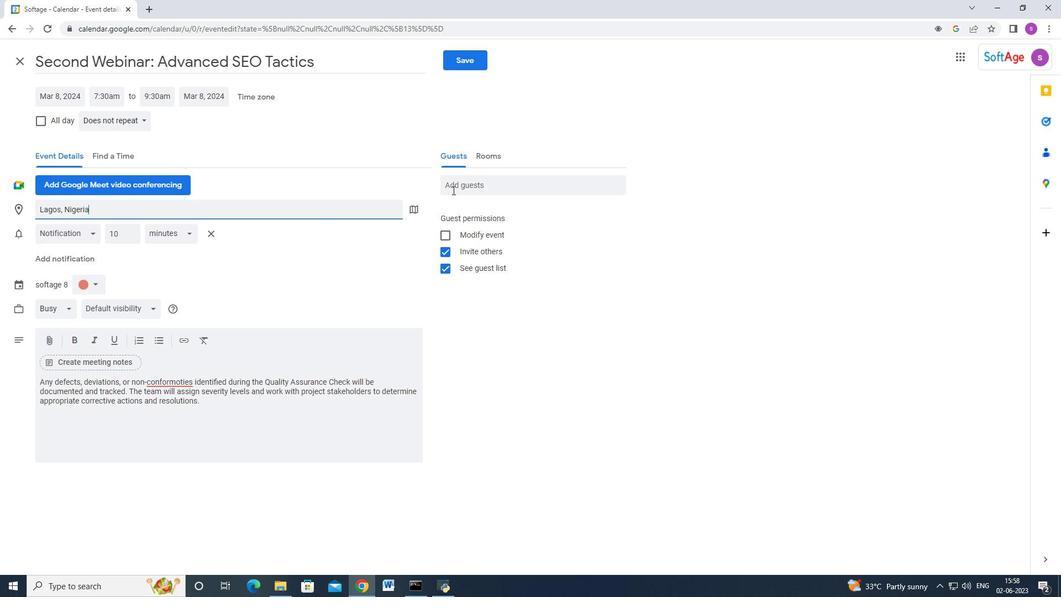 
Action: Mouse pressed left at (458, 187)
Screenshot: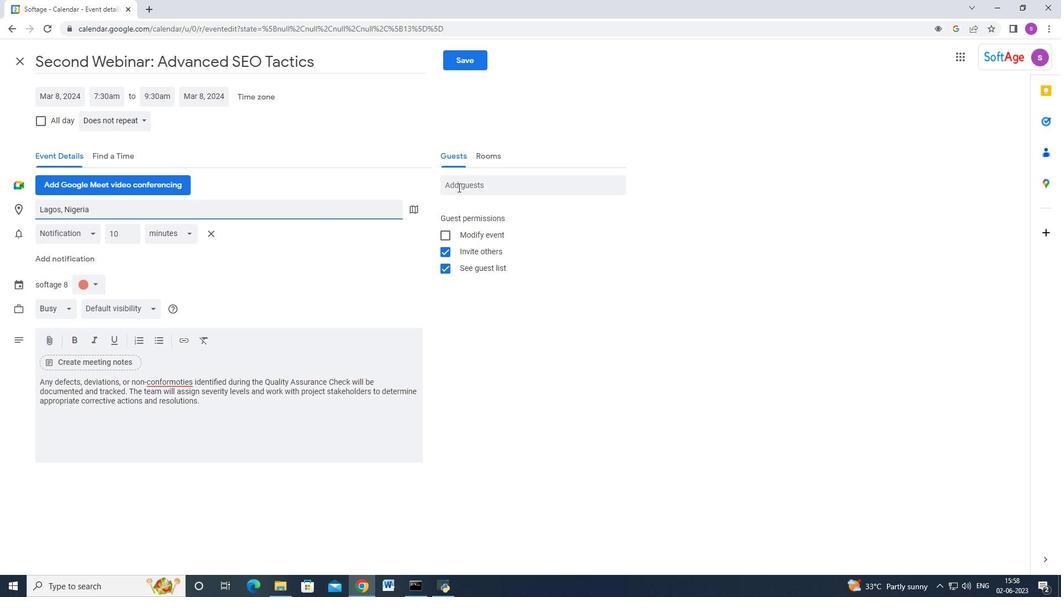 
Action: Key pressed spft<Key.backspace><Key.backspace><Key.backspace>oftage.9<Key.shift_r>@softage.net<Key.enter>softage.10.<Key.backspace><Key.shift_r>@softage.net<Key.enter>
Screenshot: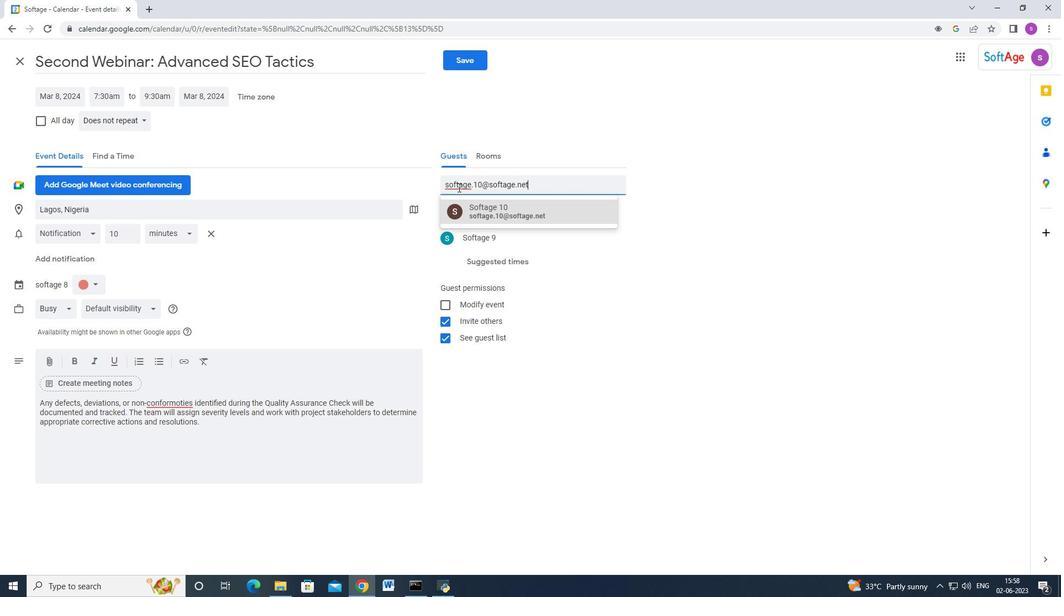 
Action: Mouse moved to (137, 117)
Screenshot: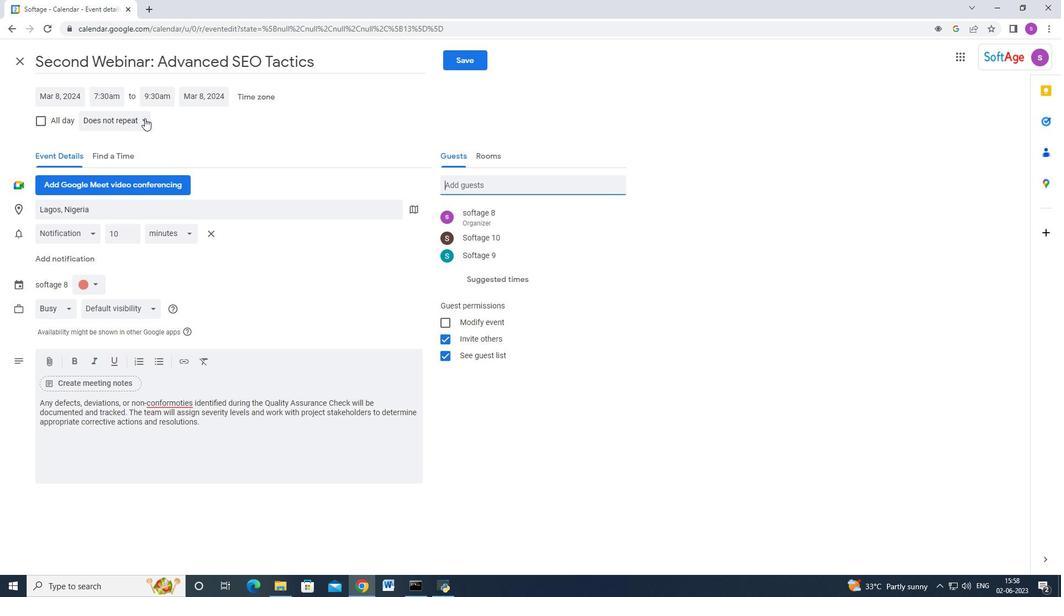
Action: Mouse pressed left at (137, 117)
Screenshot: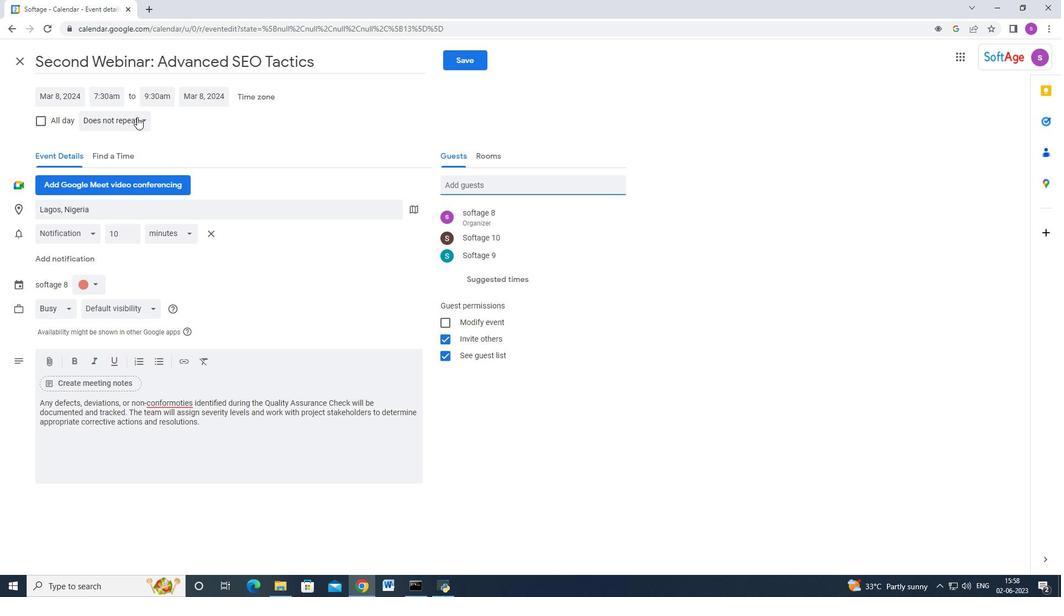 
Action: Mouse moved to (120, 215)
Screenshot: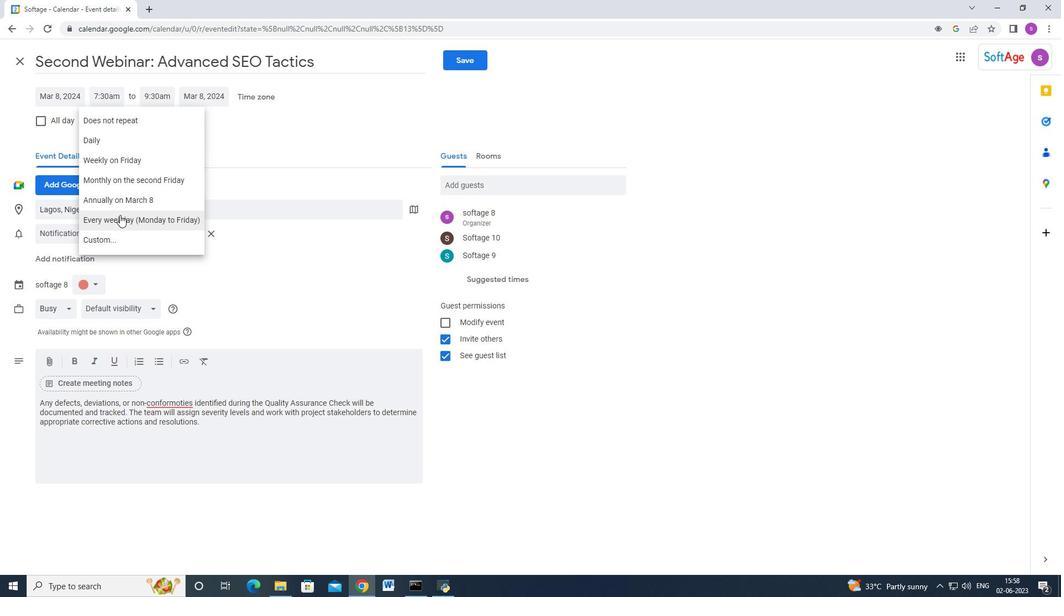 
Action: Mouse pressed left at (120, 215)
Screenshot: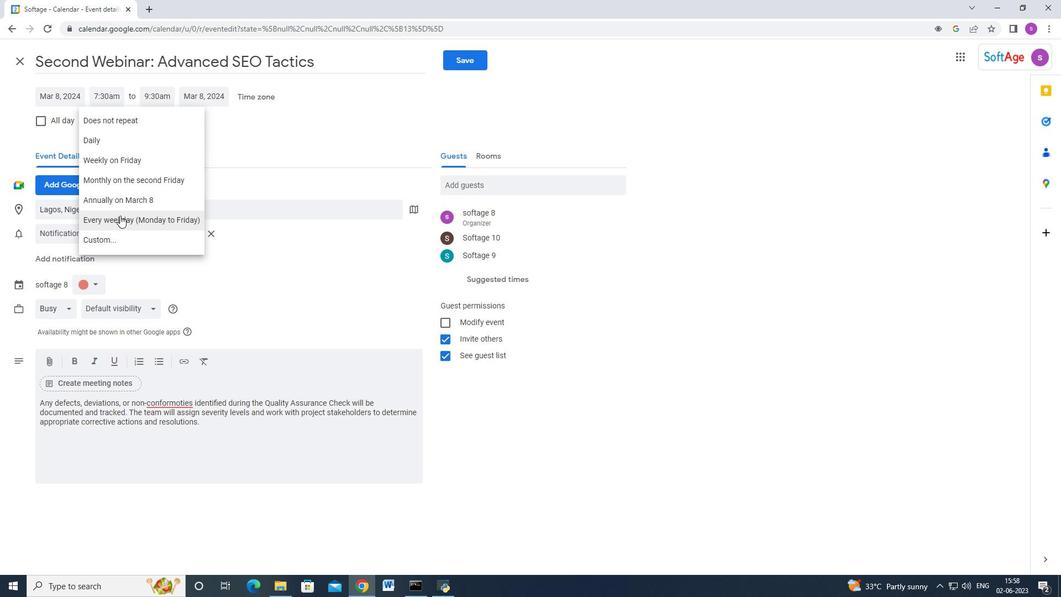 
Action: Mouse moved to (475, 66)
Screenshot: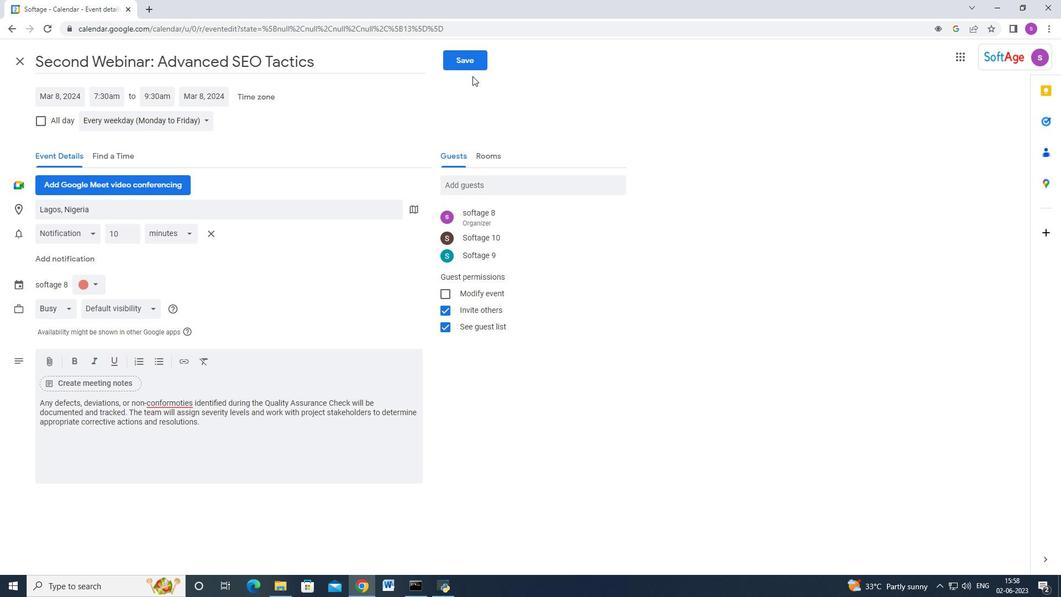 
Action: Mouse pressed left at (475, 66)
Screenshot: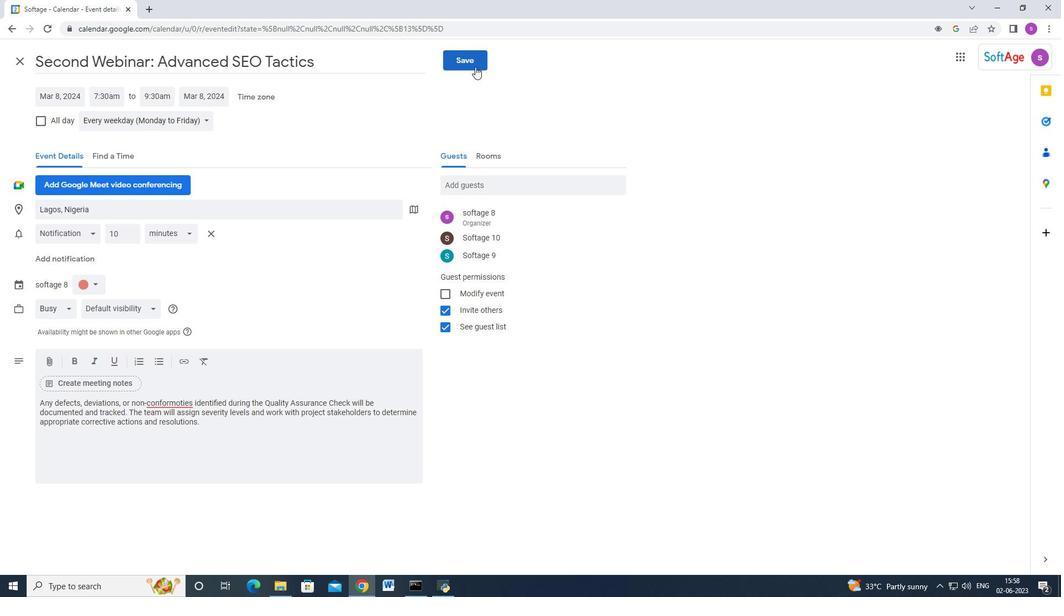 
Action: Mouse moved to (613, 341)
Screenshot: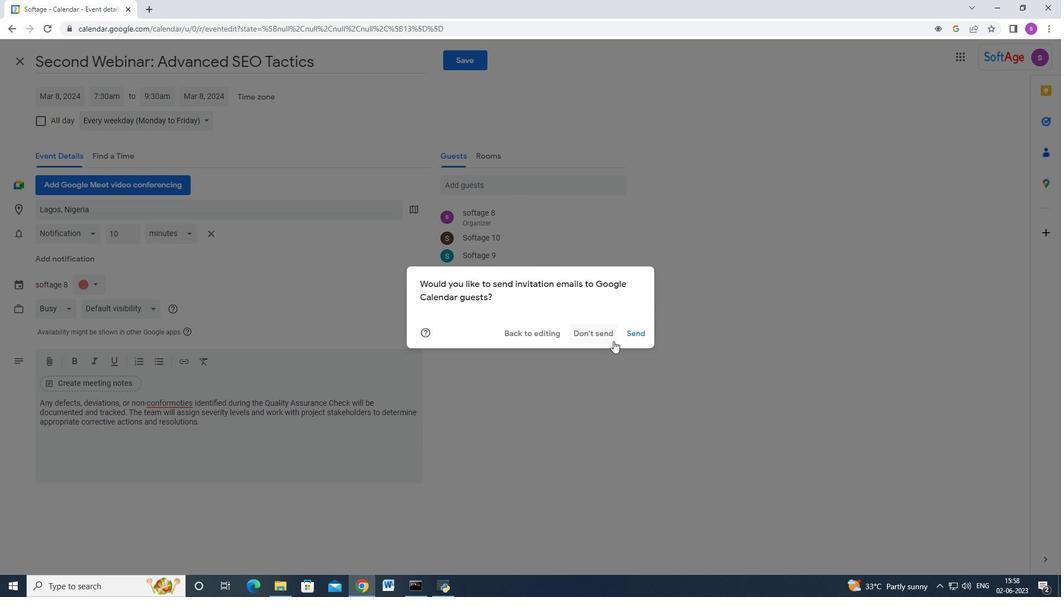 
